 Task: Create a due date automation trigger when advanced on, 2 days after a card is due add fields with custom field "Resume" set to a number lower or equal to 1 and lower or equal to 10 at 11:00 AM.
Action: Mouse moved to (983, 295)
Screenshot: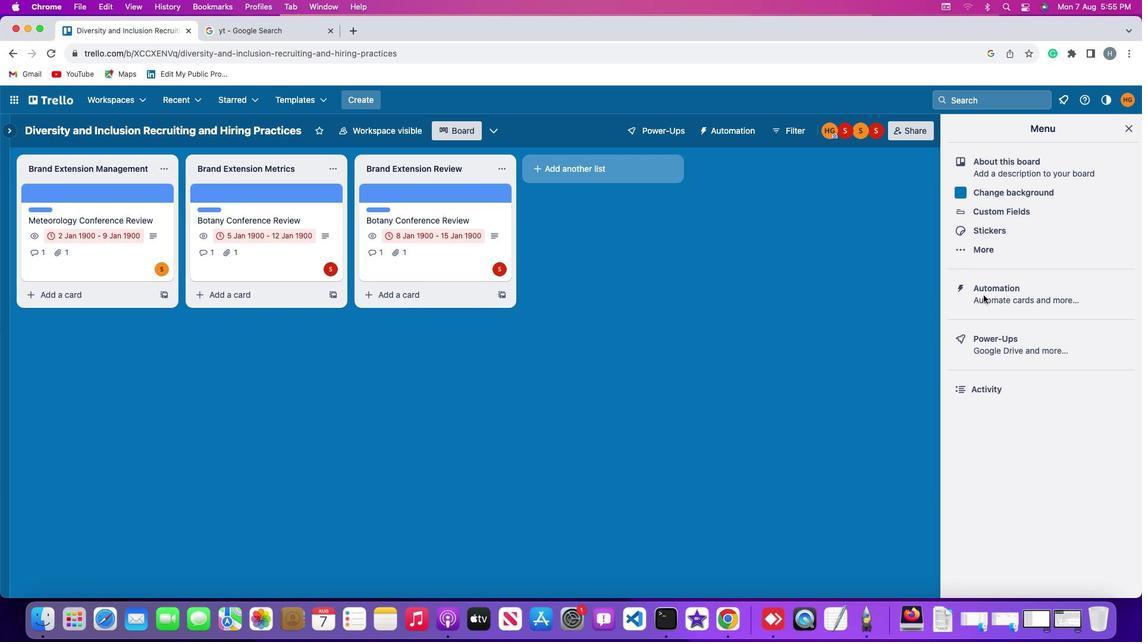 
Action: Mouse pressed left at (983, 295)
Screenshot: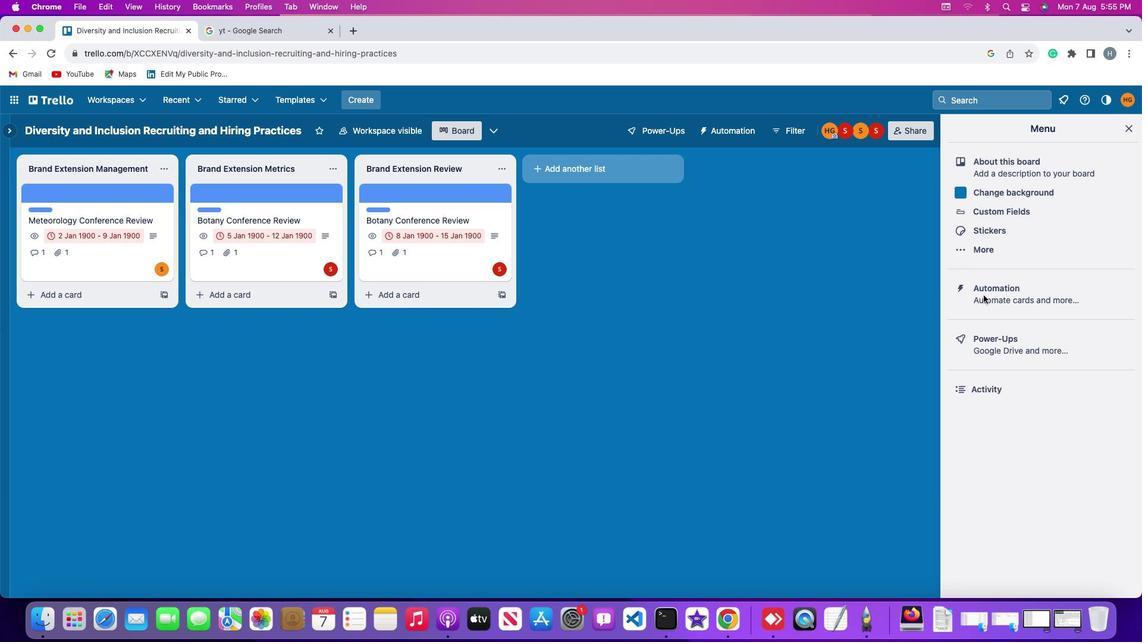 
Action: Mouse pressed left at (983, 295)
Screenshot: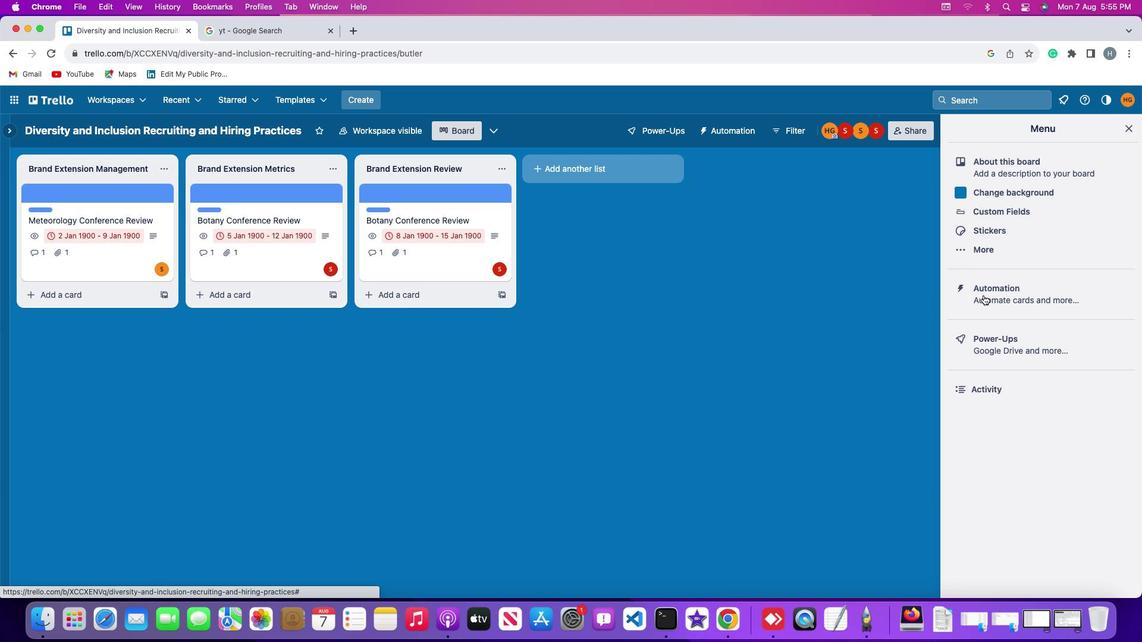 
Action: Mouse moved to (84, 282)
Screenshot: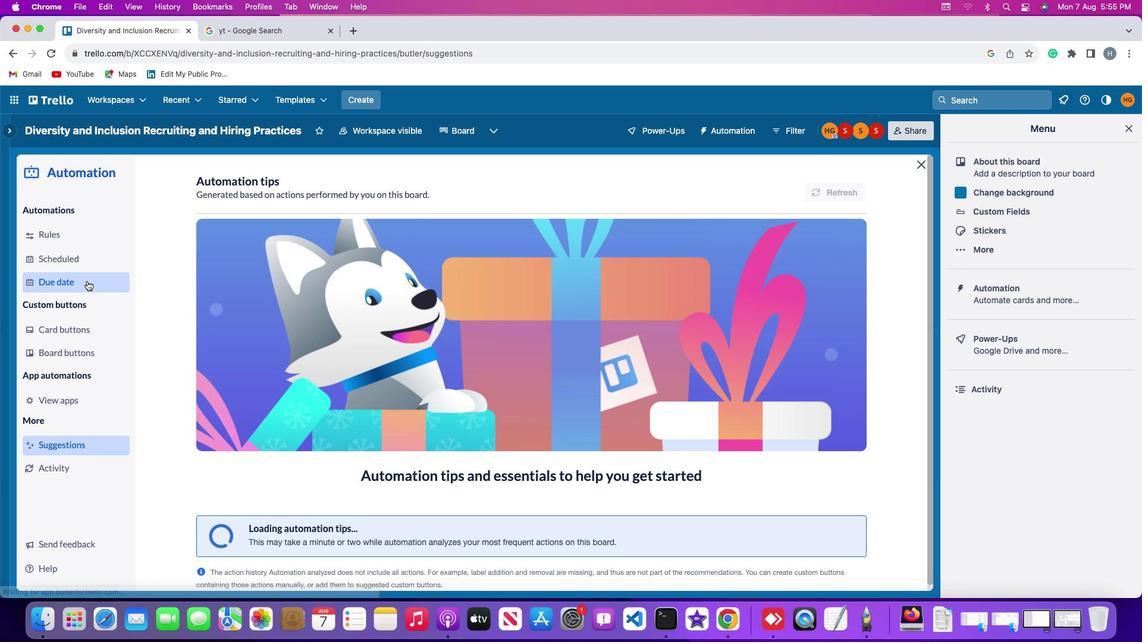 
Action: Mouse pressed left at (84, 282)
Screenshot: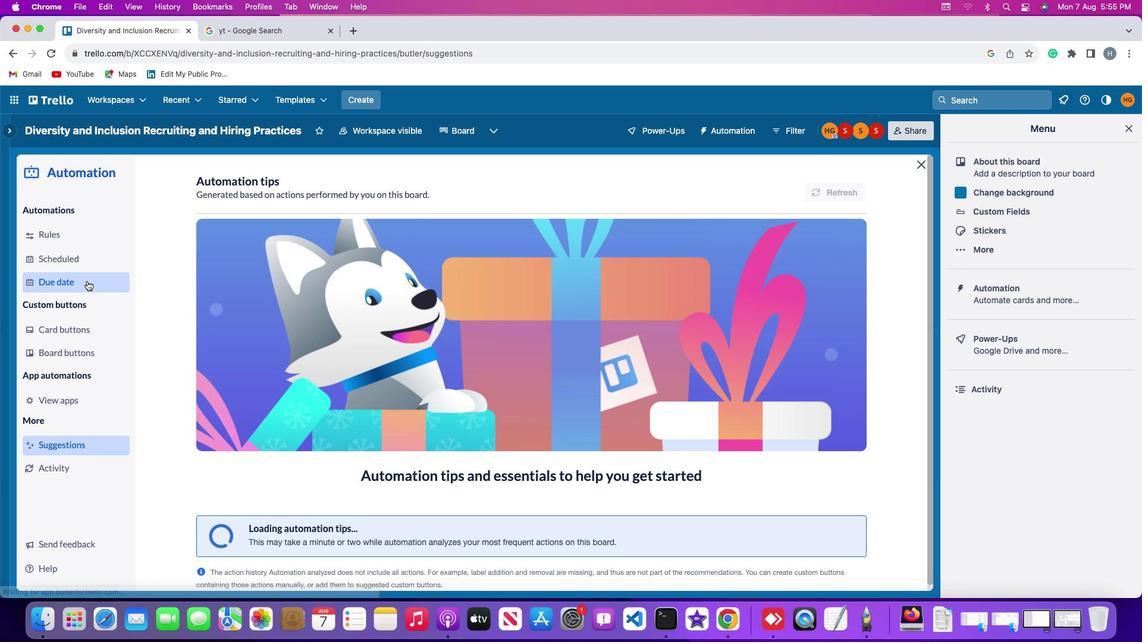 
Action: Mouse moved to (781, 181)
Screenshot: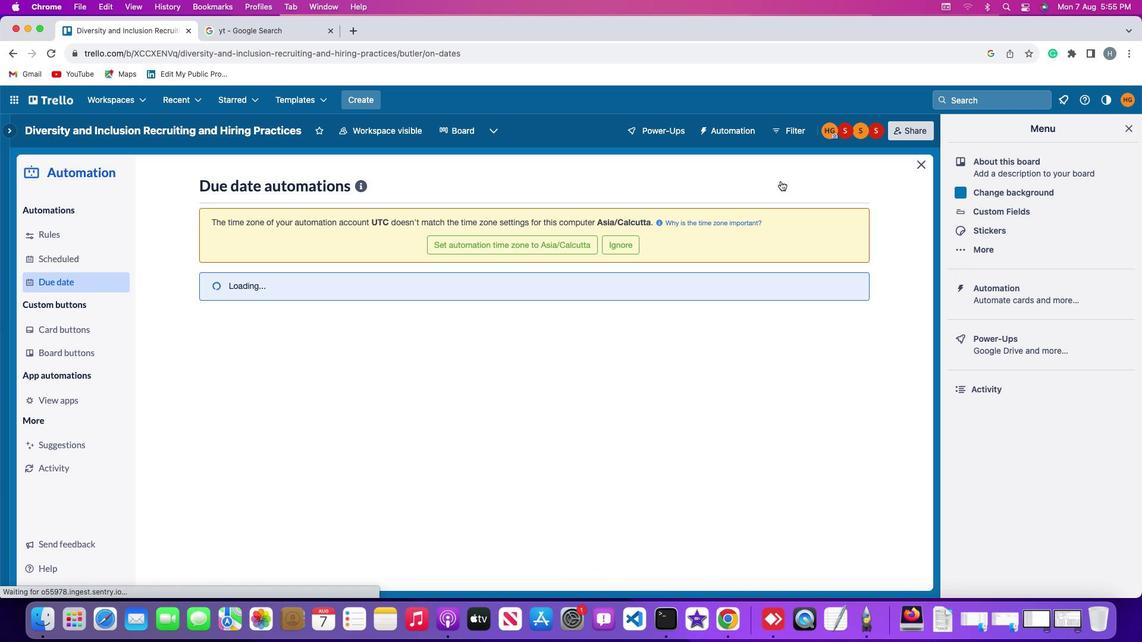 
Action: Mouse pressed left at (781, 181)
Screenshot: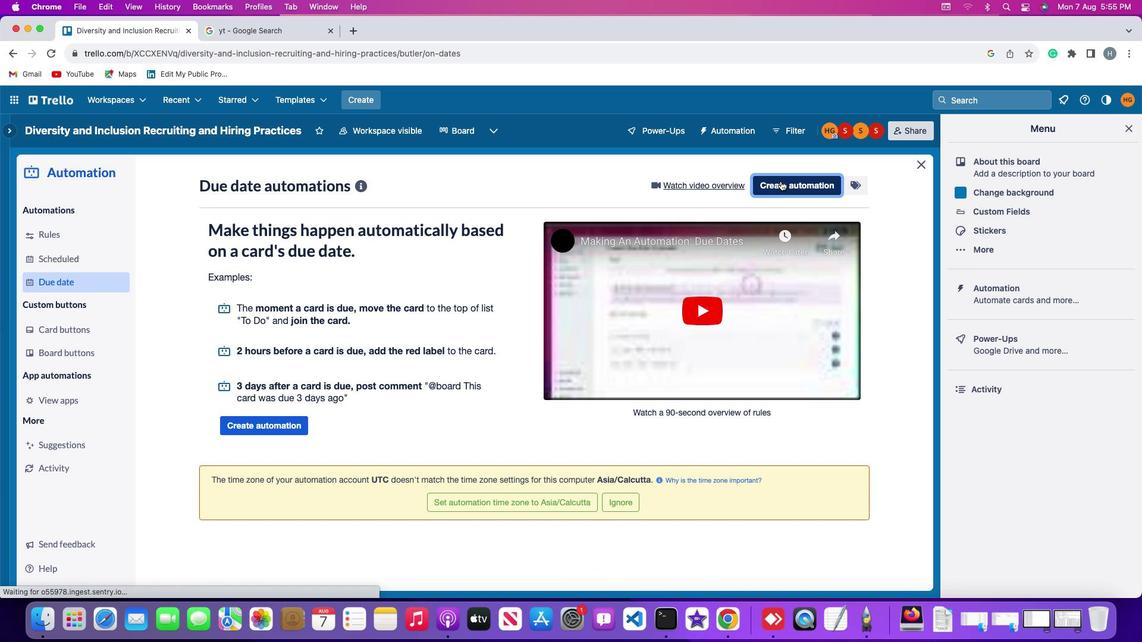
Action: Mouse moved to (448, 293)
Screenshot: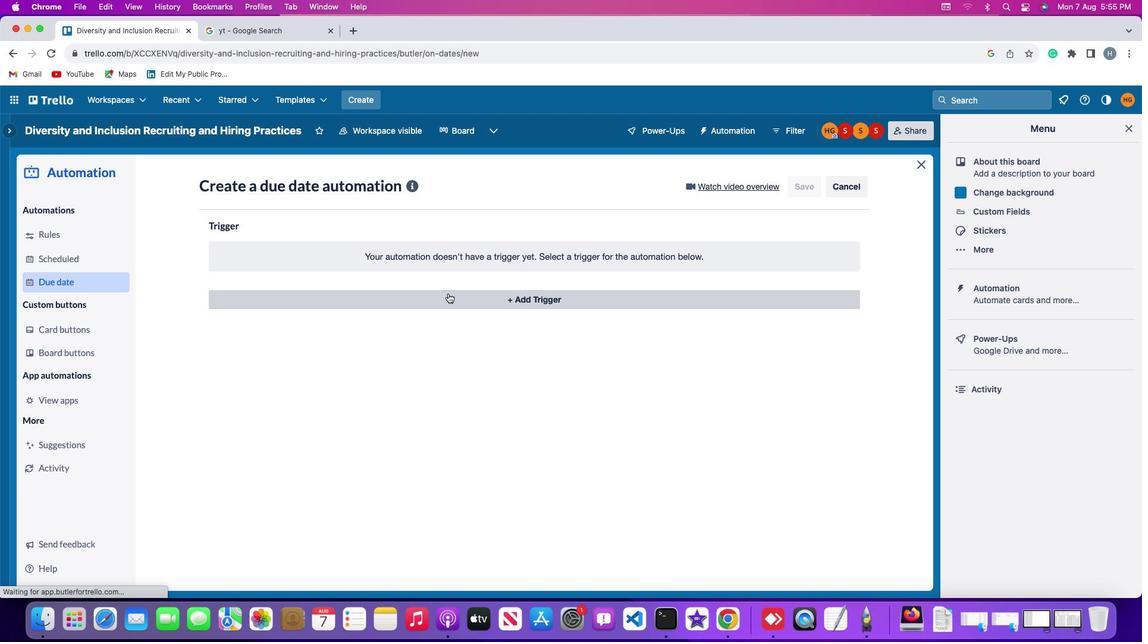 
Action: Mouse pressed left at (448, 293)
Screenshot: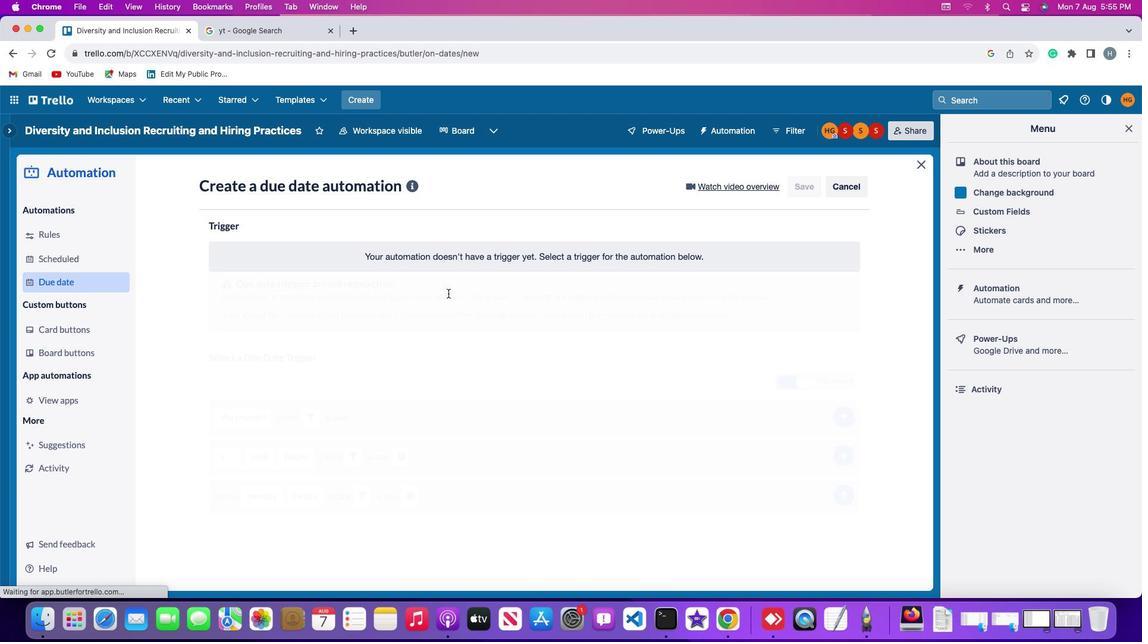 
Action: Mouse moved to (231, 484)
Screenshot: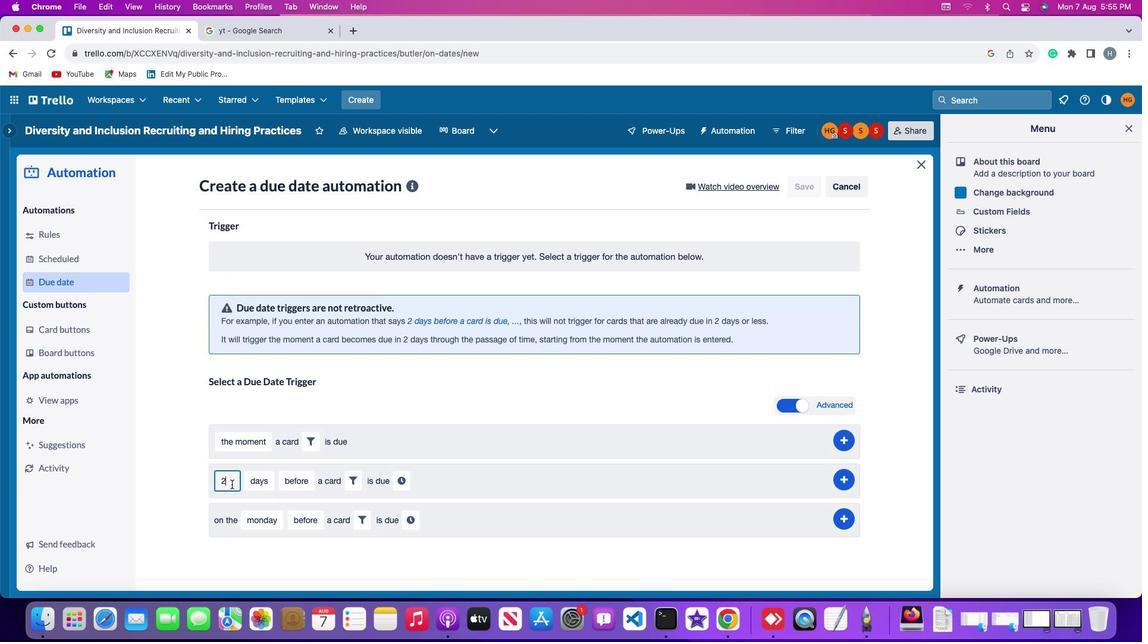
Action: Mouse pressed left at (231, 484)
Screenshot: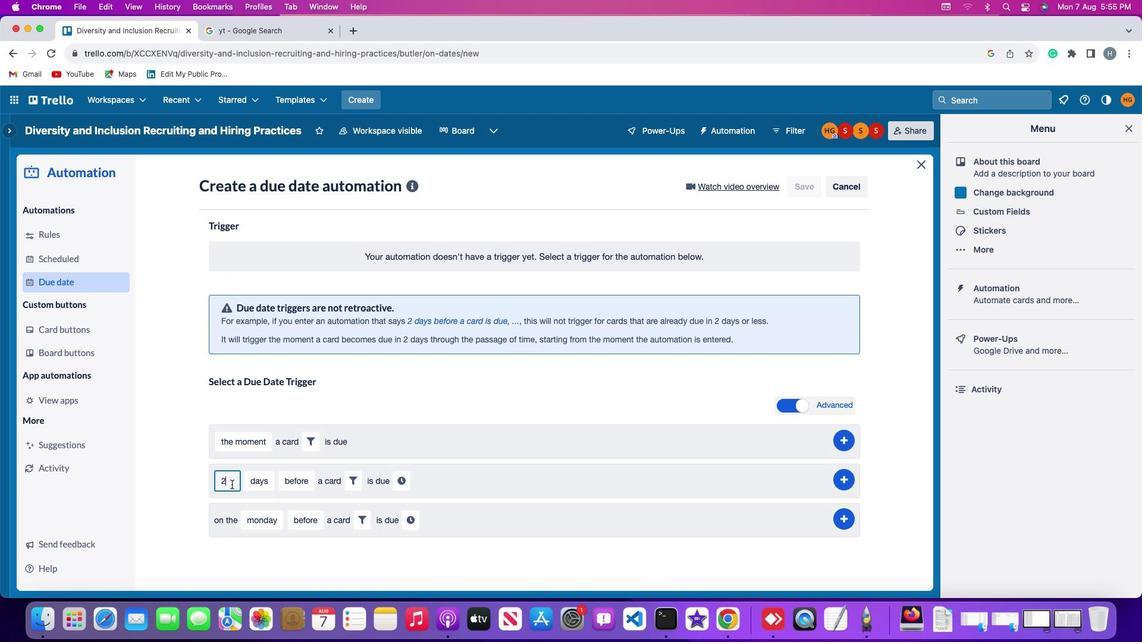 
Action: Key pressed Key.backspace
Screenshot: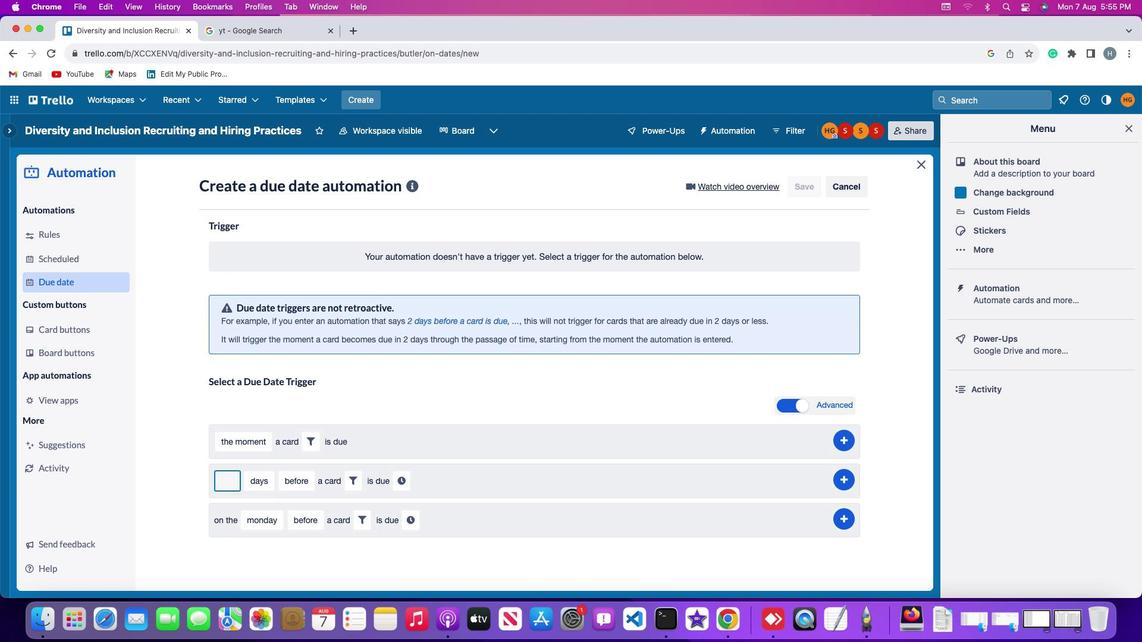 
Action: Mouse moved to (226, 479)
Screenshot: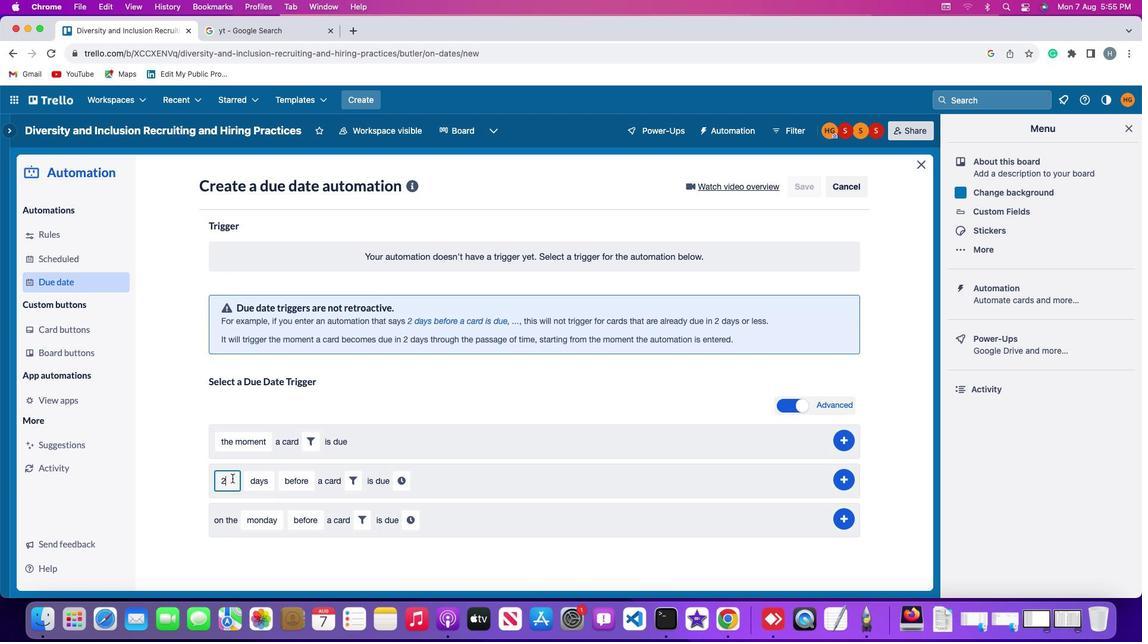 
Action: Key pressed '2'
Screenshot: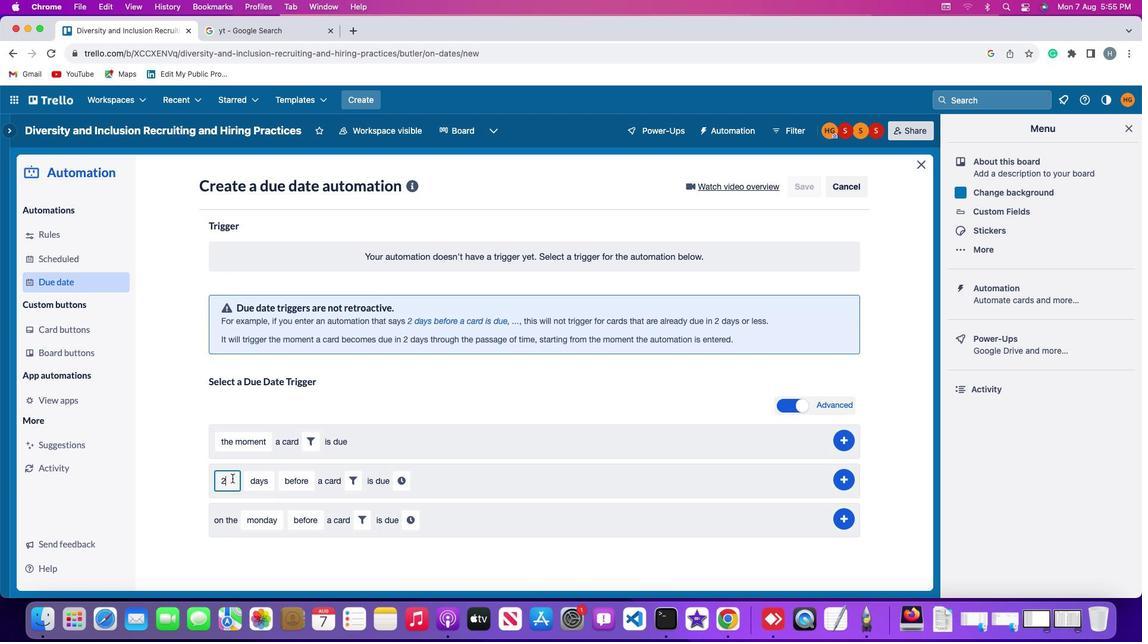 
Action: Mouse moved to (250, 478)
Screenshot: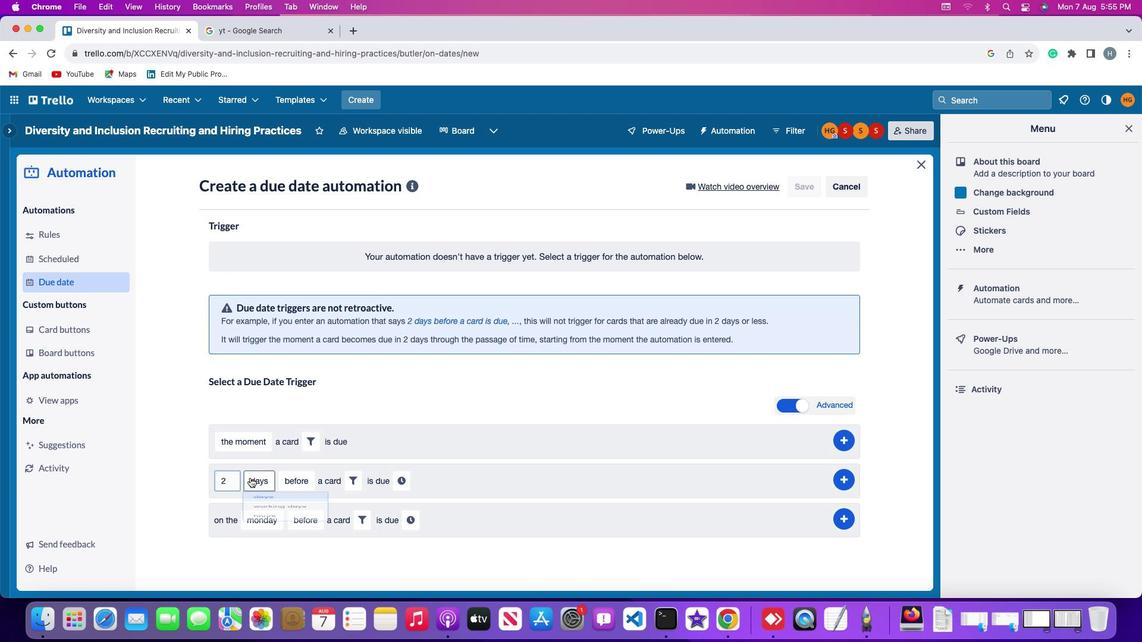 
Action: Mouse pressed left at (250, 478)
Screenshot: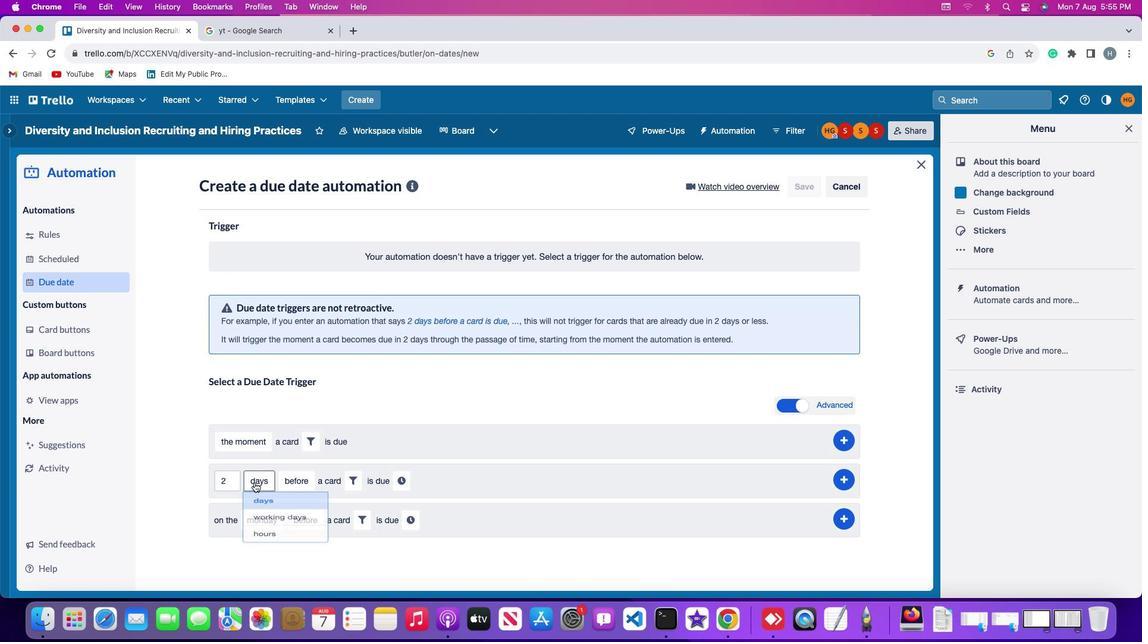 
Action: Mouse moved to (265, 499)
Screenshot: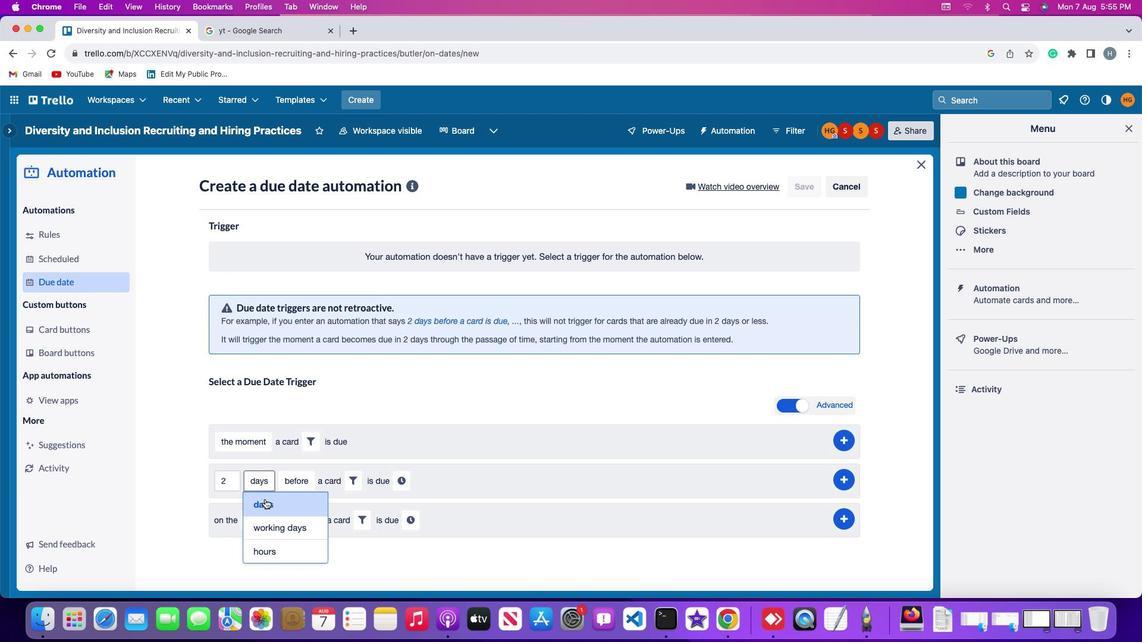 
Action: Mouse pressed left at (265, 499)
Screenshot: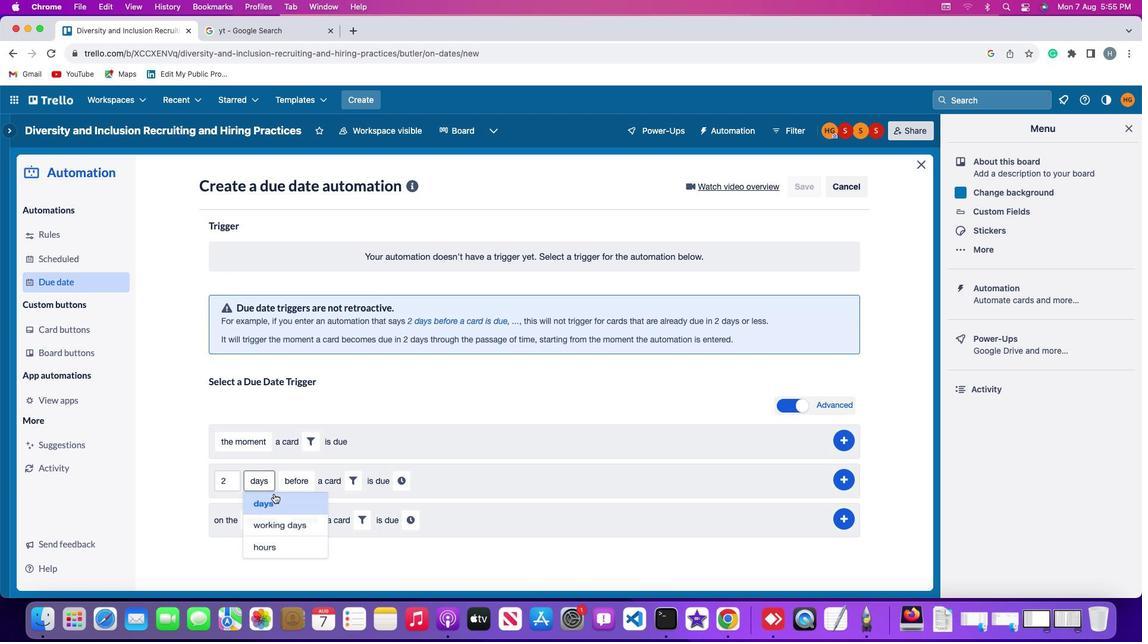 
Action: Mouse moved to (300, 479)
Screenshot: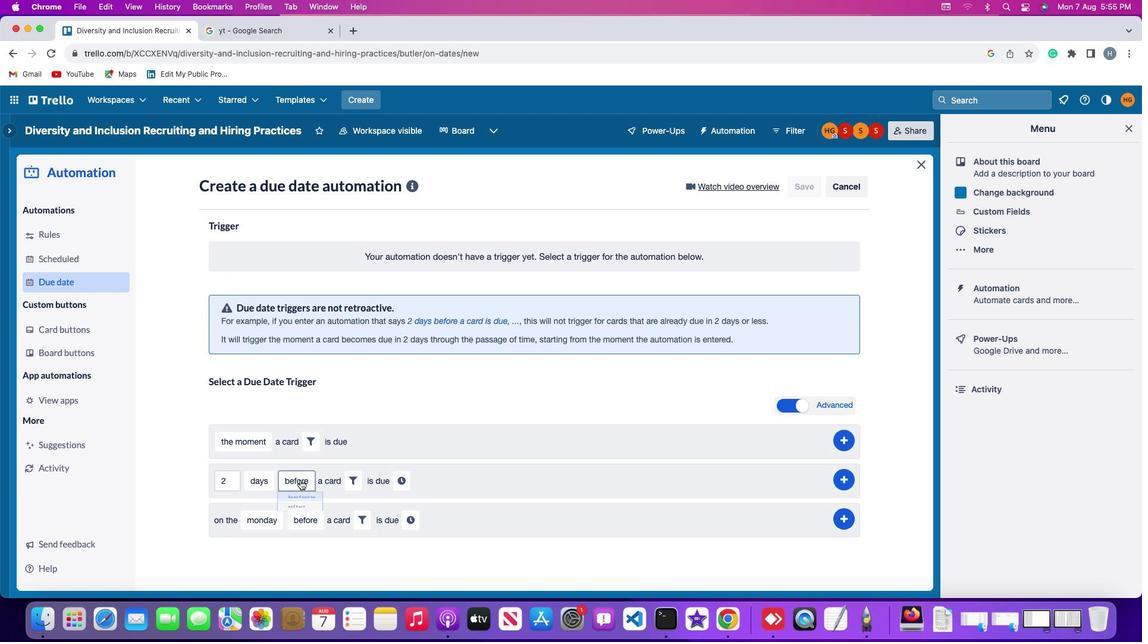 
Action: Mouse pressed left at (300, 479)
Screenshot: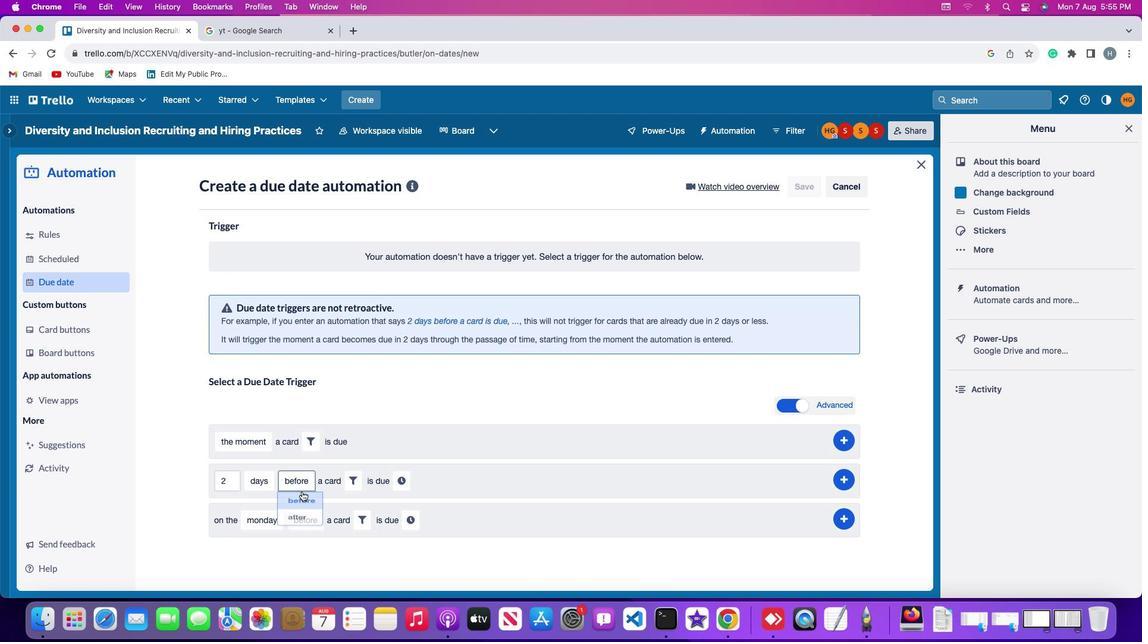 
Action: Mouse moved to (302, 527)
Screenshot: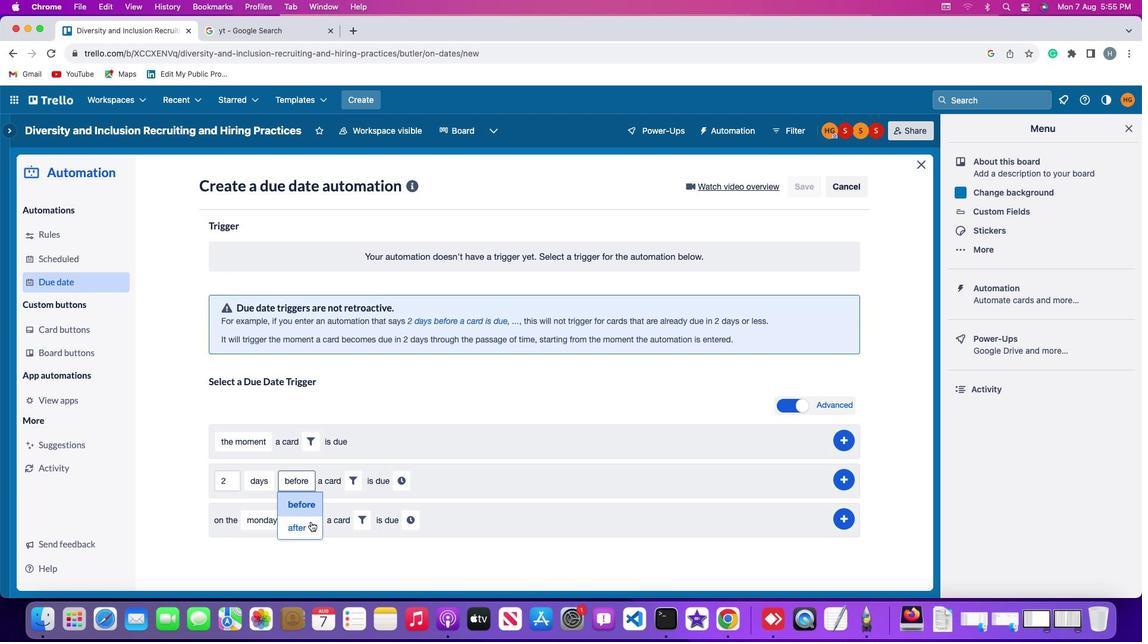 
Action: Mouse pressed left at (302, 527)
Screenshot: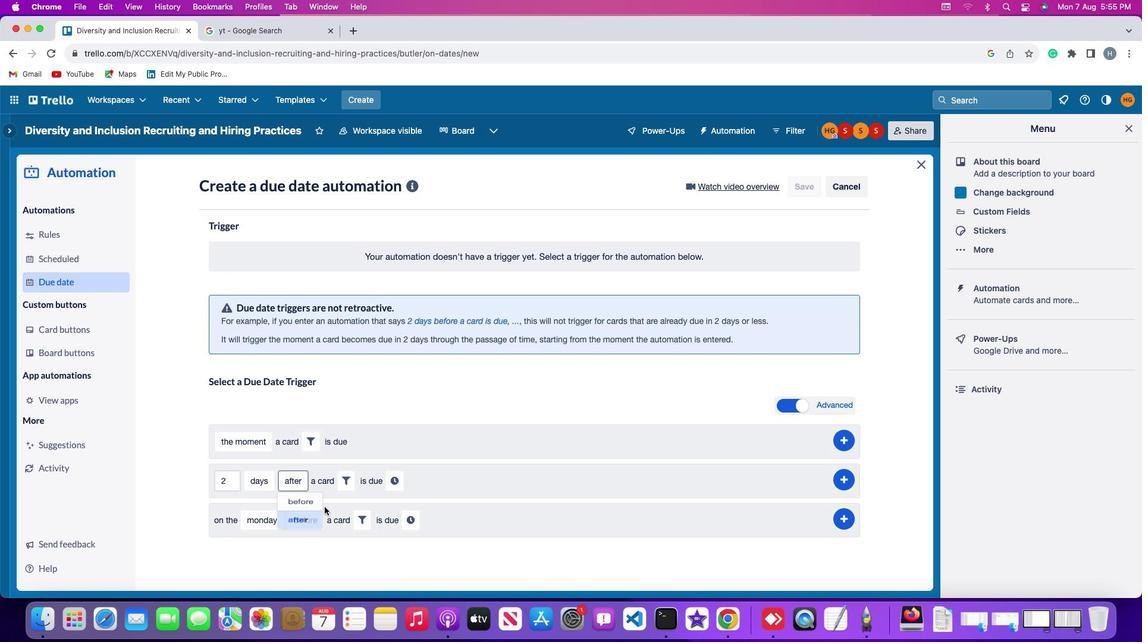 
Action: Mouse moved to (344, 482)
Screenshot: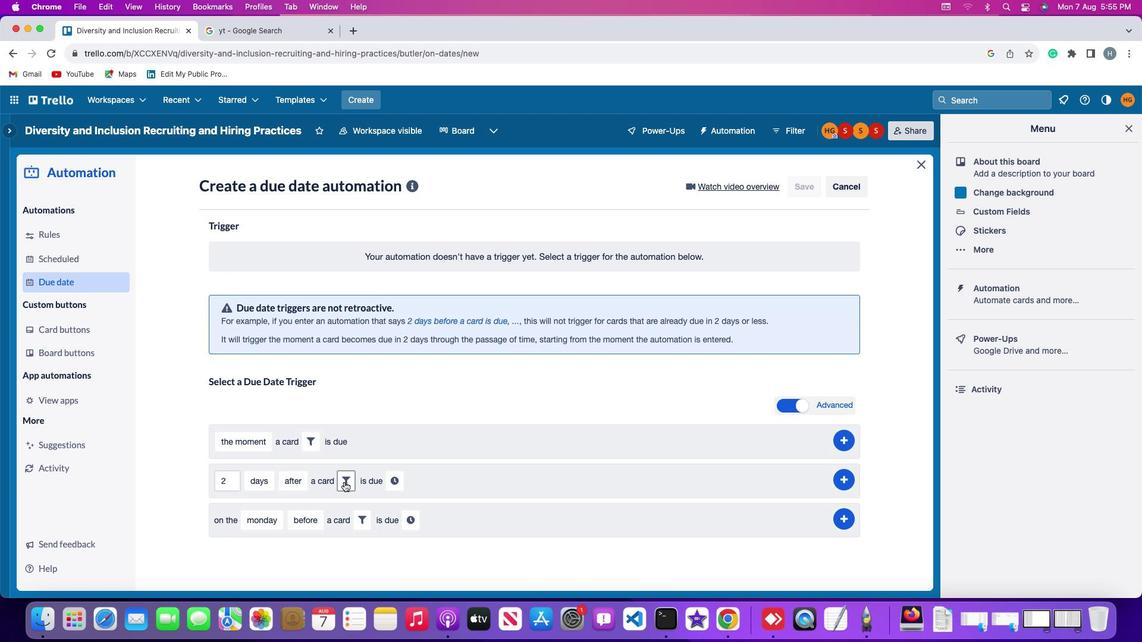 
Action: Mouse pressed left at (344, 482)
Screenshot: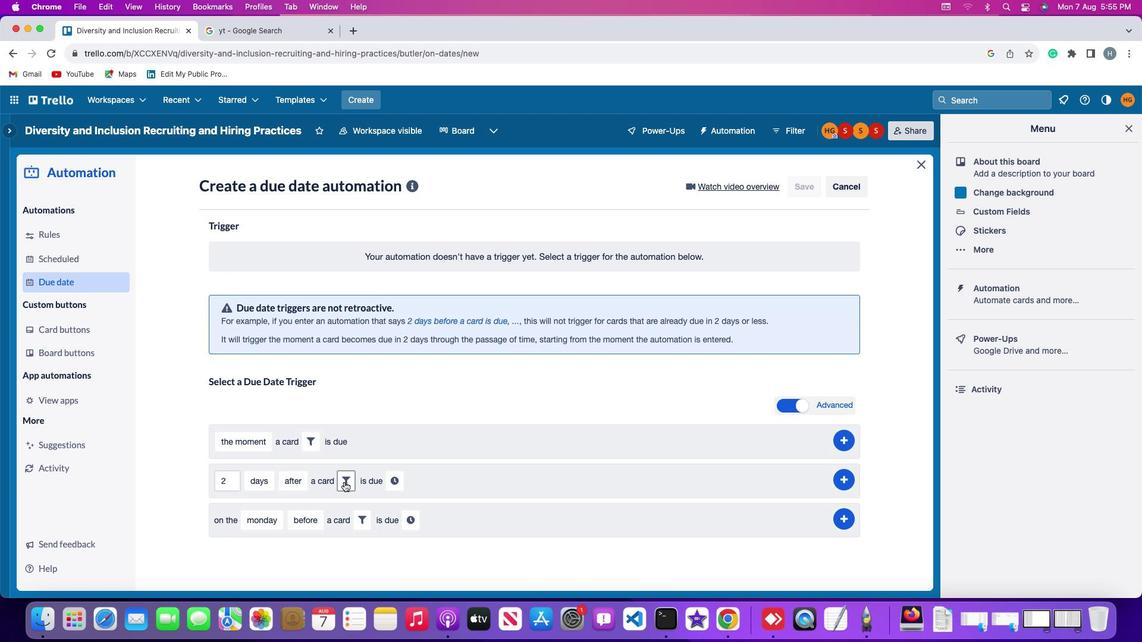 
Action: Mouse moved to (551, 517)
Screenshot: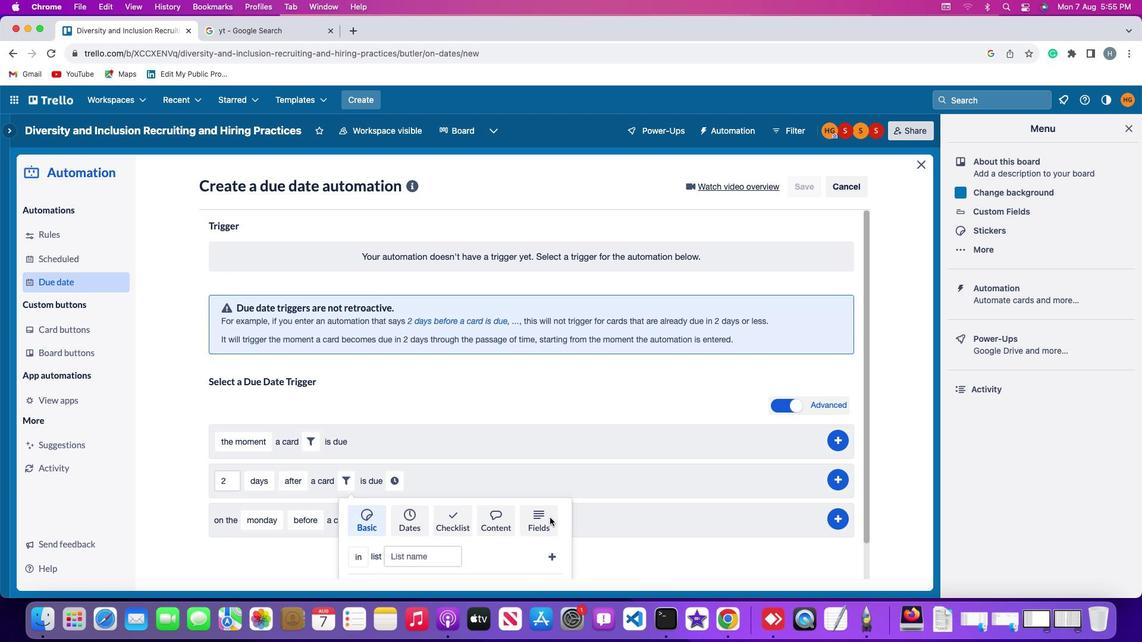 
Action: Mouse pressed left at (551, 517)
Screenshot: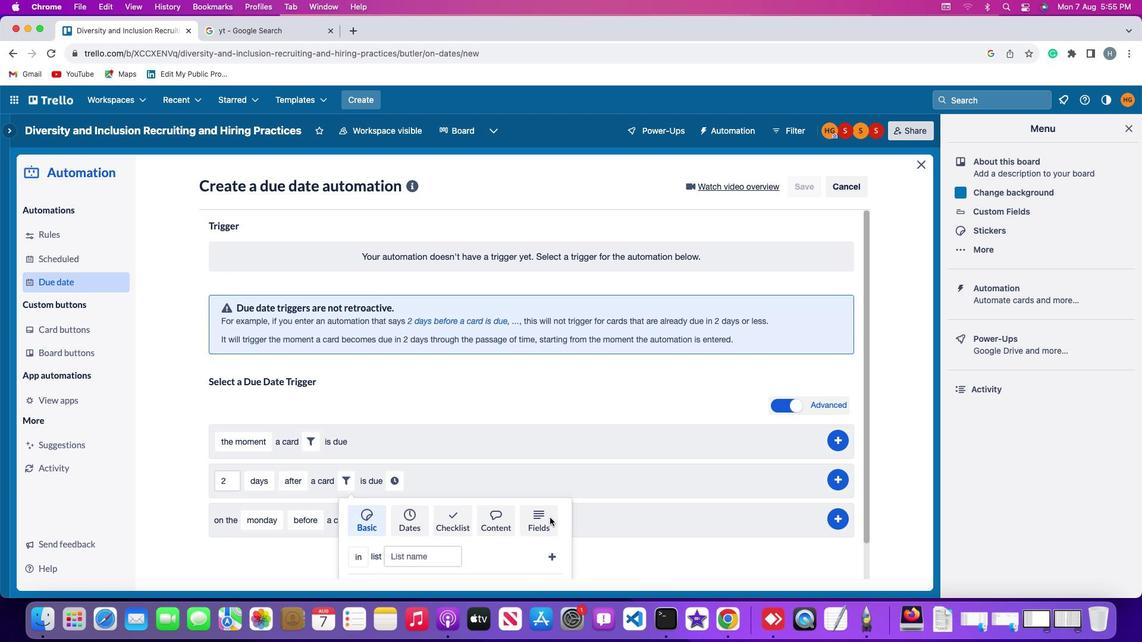 
Action: Mouse moved to (491, 517)
Screenshot: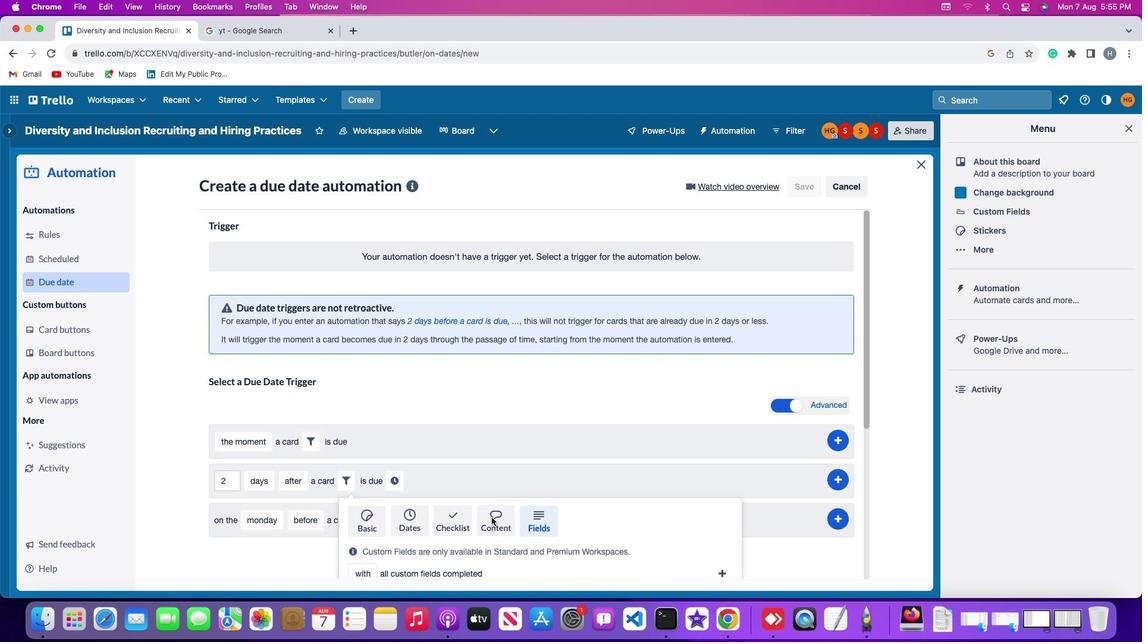 
Action: Mouse scrolled (491, 517) with delta (0, 0)
Screenshot: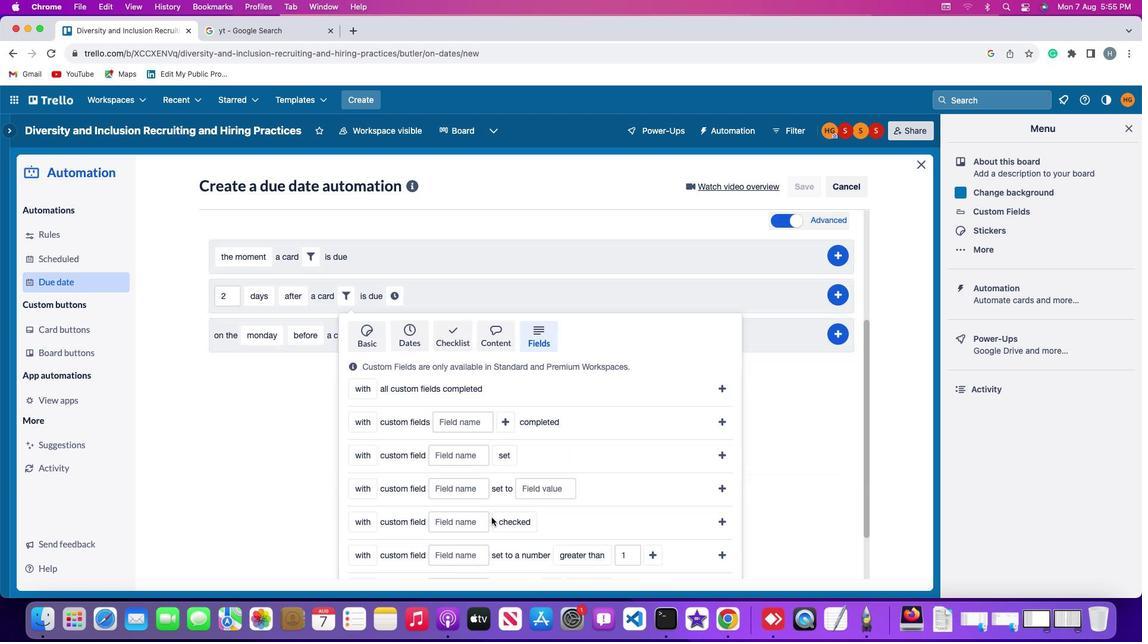 
Action: Mouse scrolled (491, 517) with delta (0, 0)
Screenshot: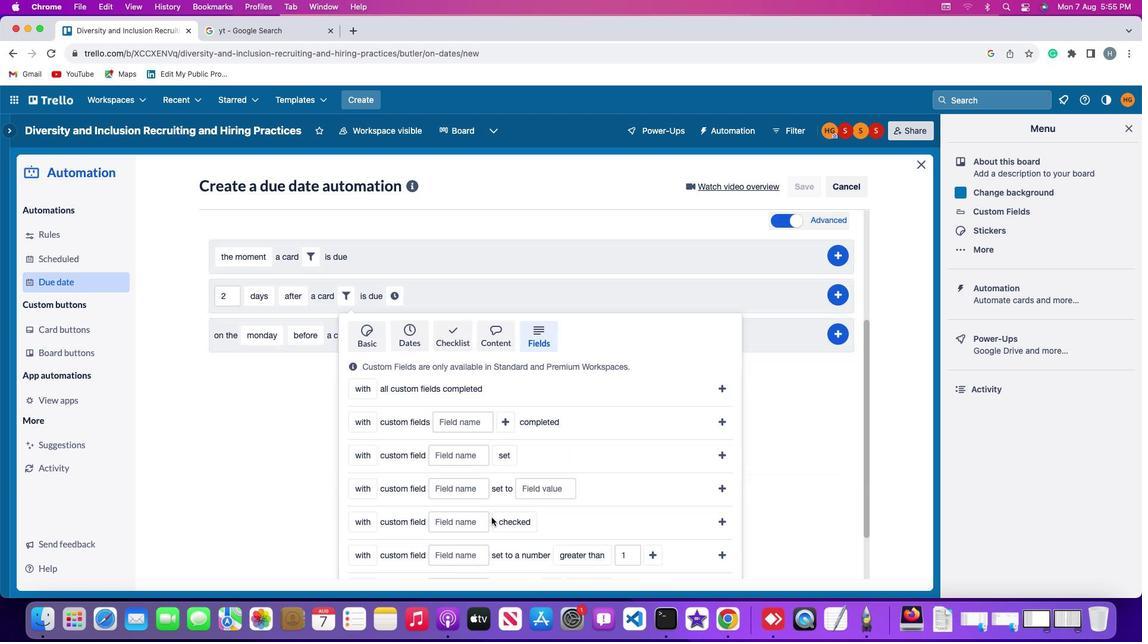 
Action: Mouse scrolled (491, 517) with delta (0, -2)
Screenshot: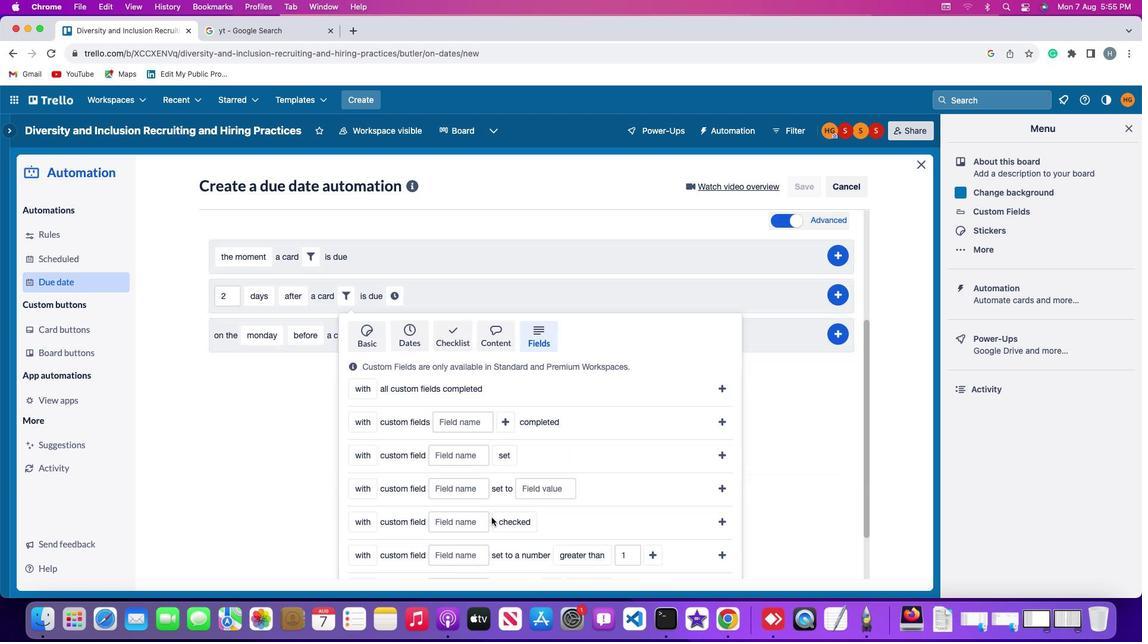 
Action: Mouse scrolled (491, 517) with delta (0, -2)
Screenshot: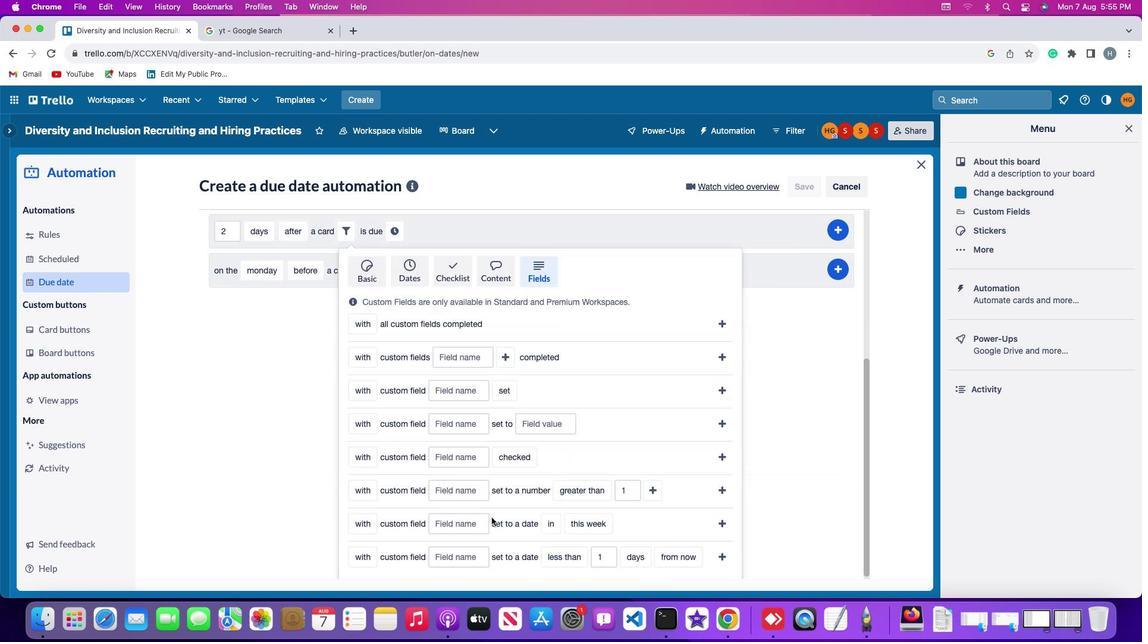 
Action: Mouse scrolled (491, 517) with delta (0, -3)
Screenshot: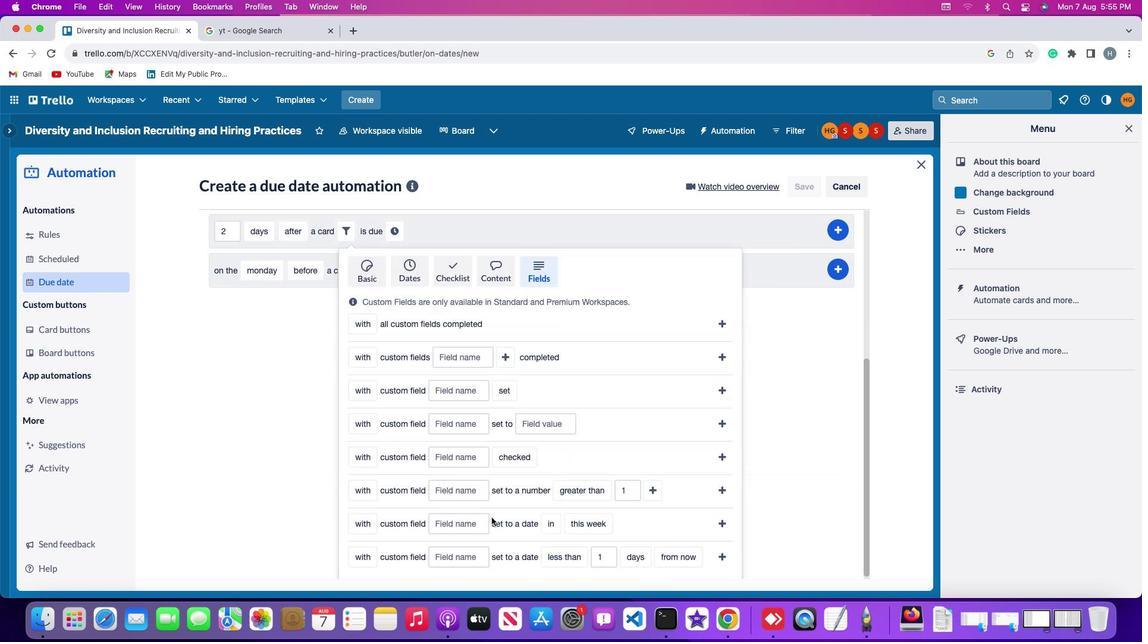 
Action: Mouse scrolled (491, 517) with delta (0, -4)
Screenshot: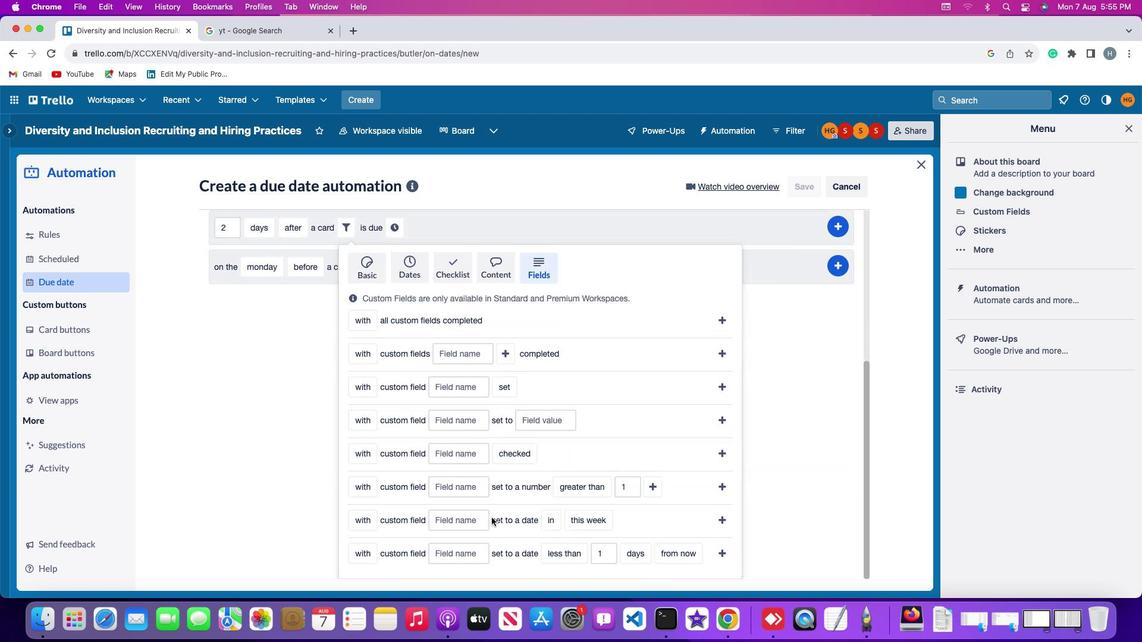
Action: Mouse scrolled (491, 517) with delta (0, -4)
Screenshot: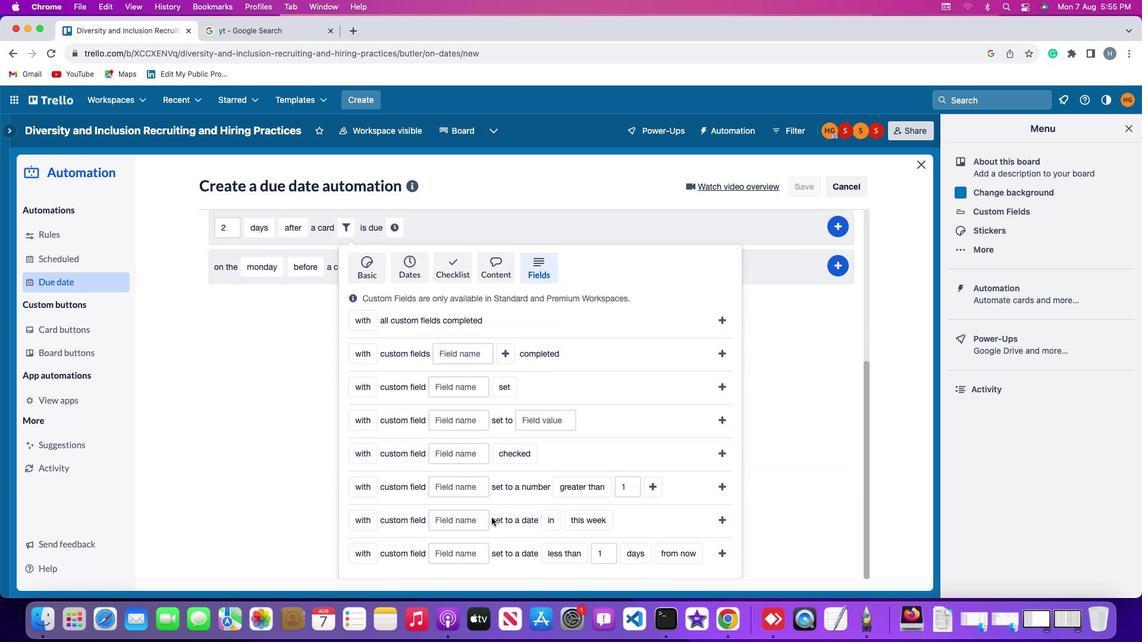 
Action: Mouse moved to (369, 485)
Screenshot: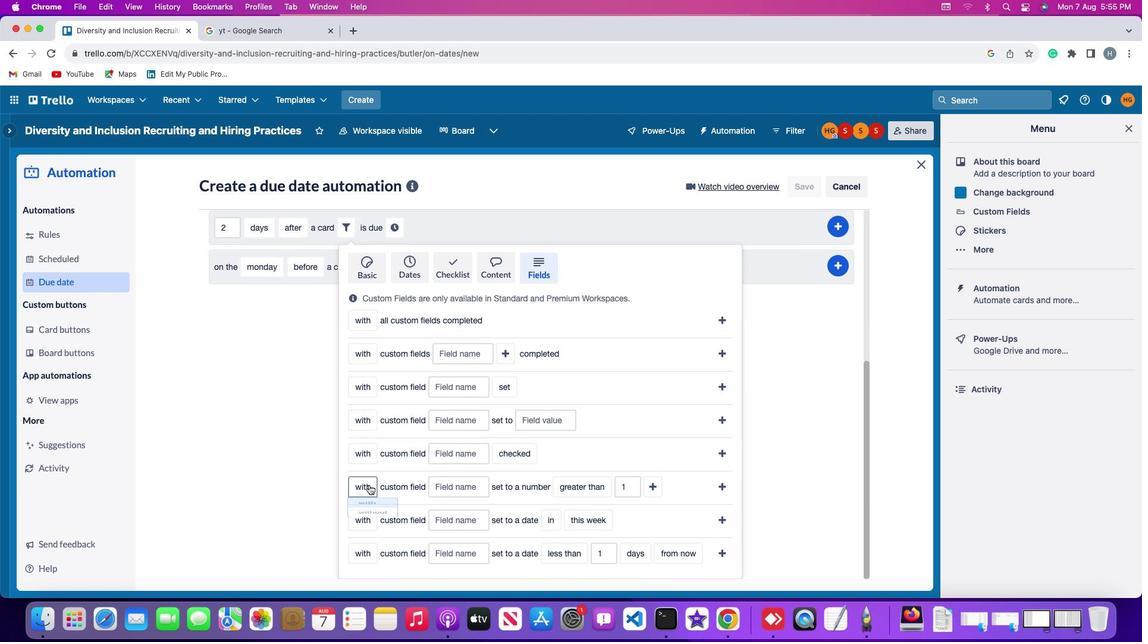 
Action: Mouse pressed left at (369, 485)
Screenshot: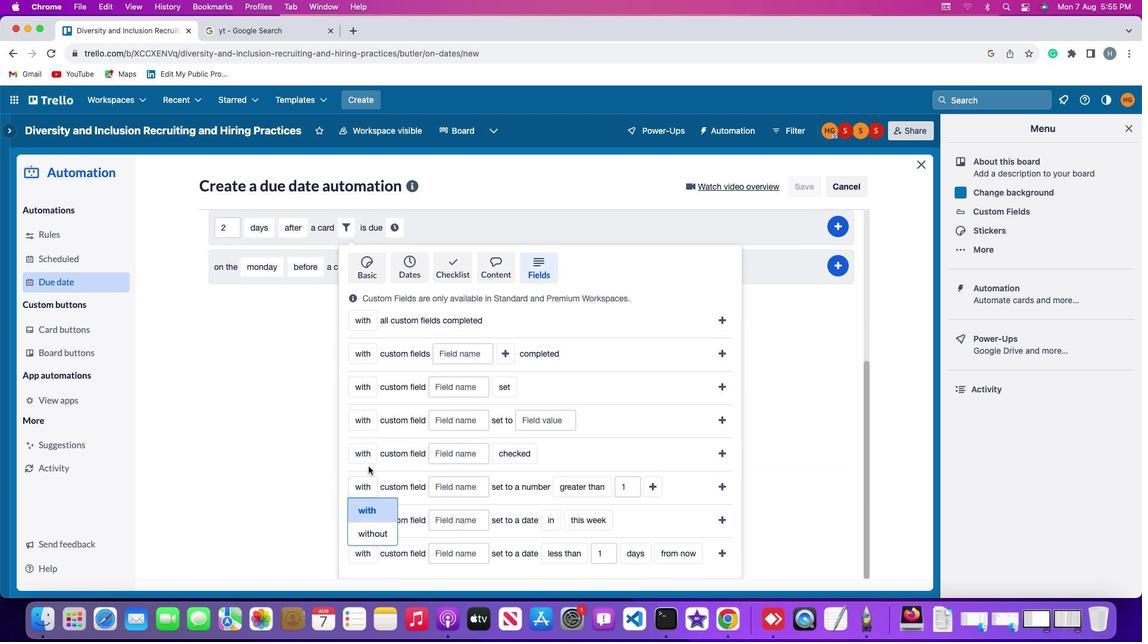 
Action: Mouse moved to (385, 505)
Screenshot: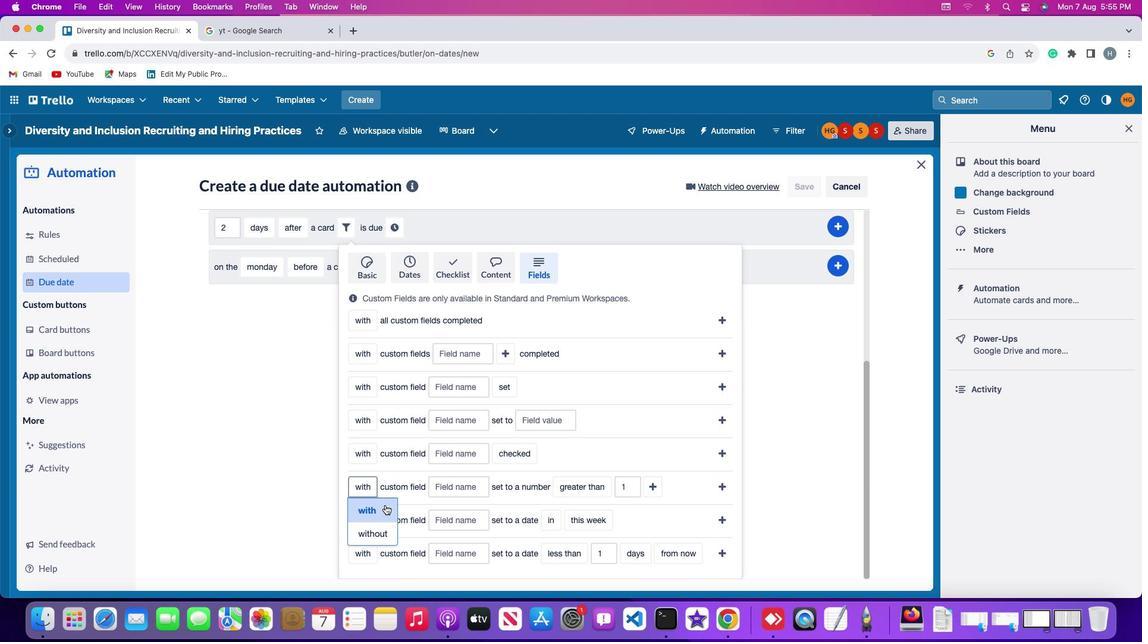 
Action: Mouse pressed left at (385, 505)
Screenshot: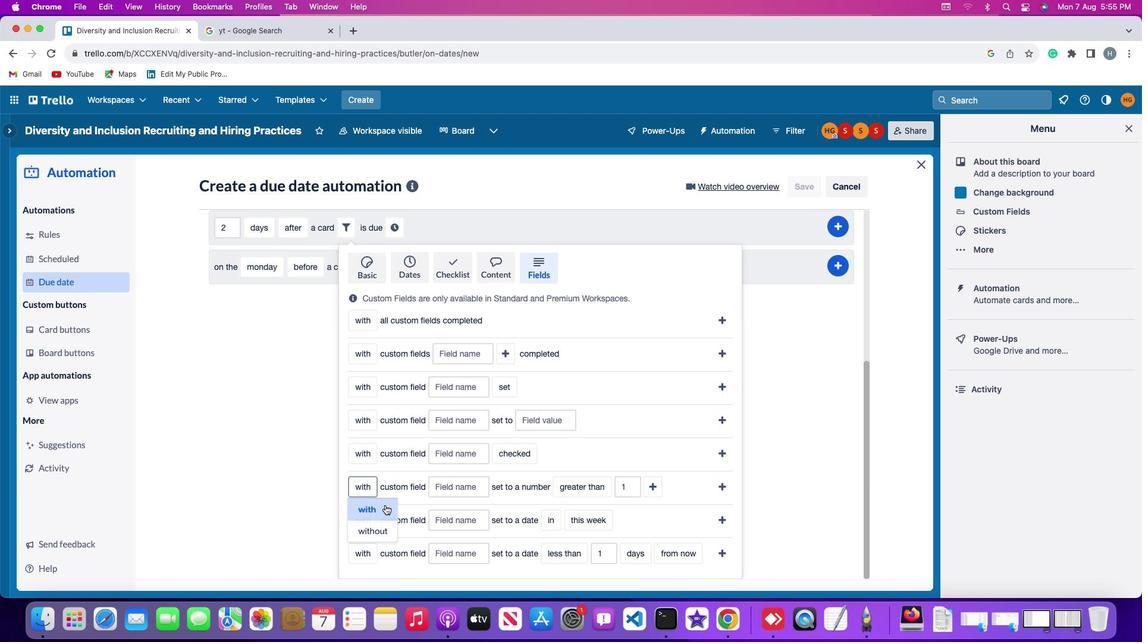 
Action: Mouse moved to (460, 490)
Screenshot: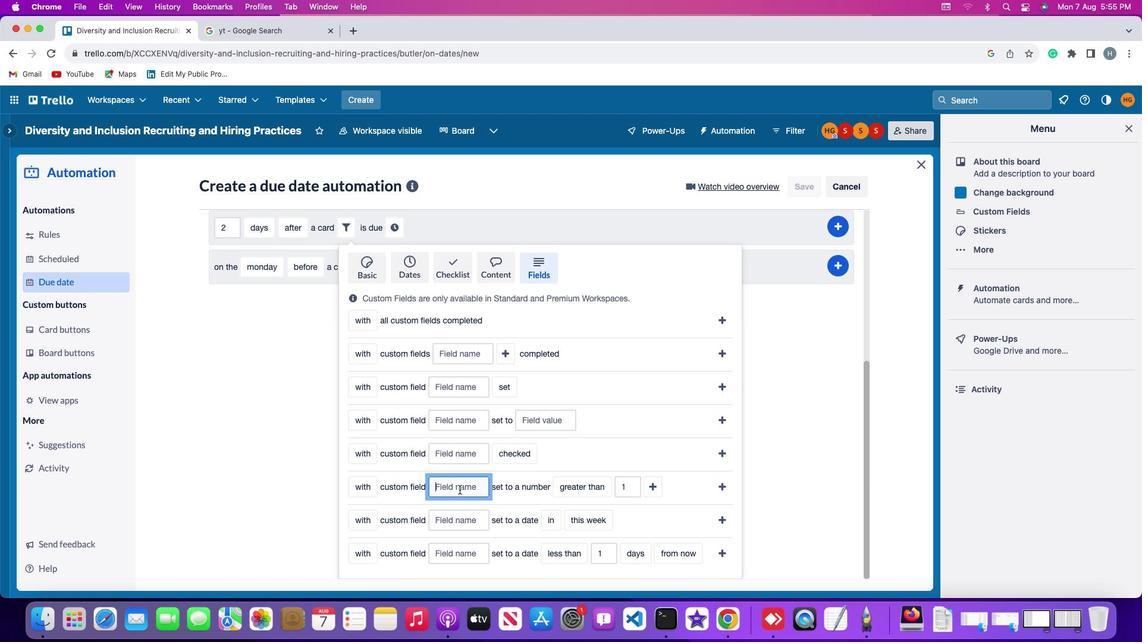 
Action: Mouse pressed left at (460, 490)
Screenshot: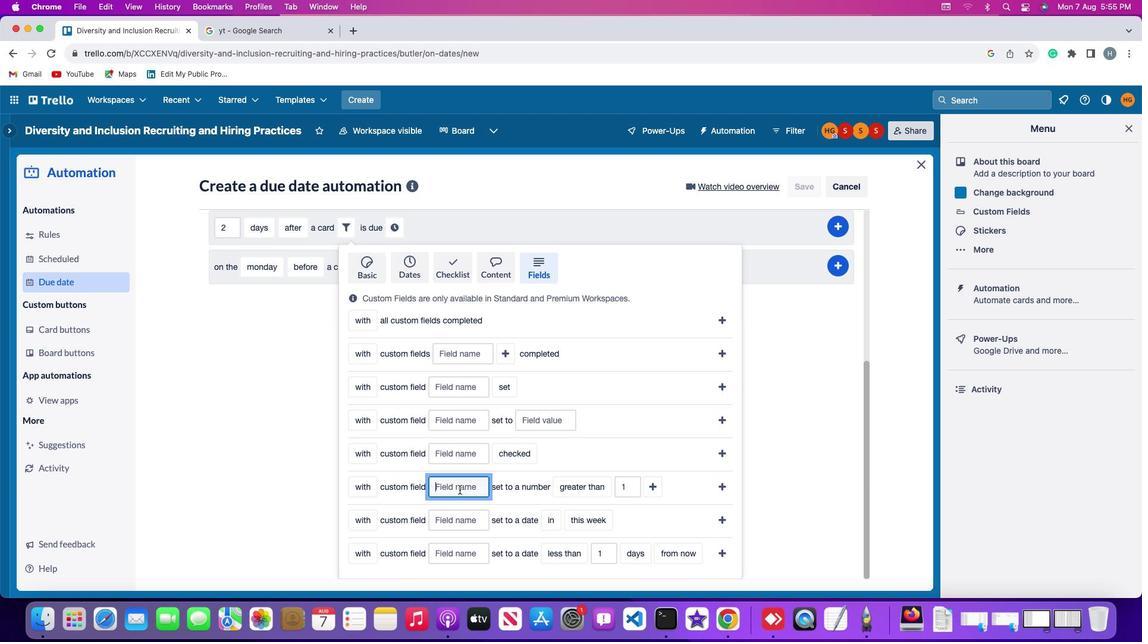 
Action: Key pressed Key.shift'R''e''s''u''m''e'
Screenshot: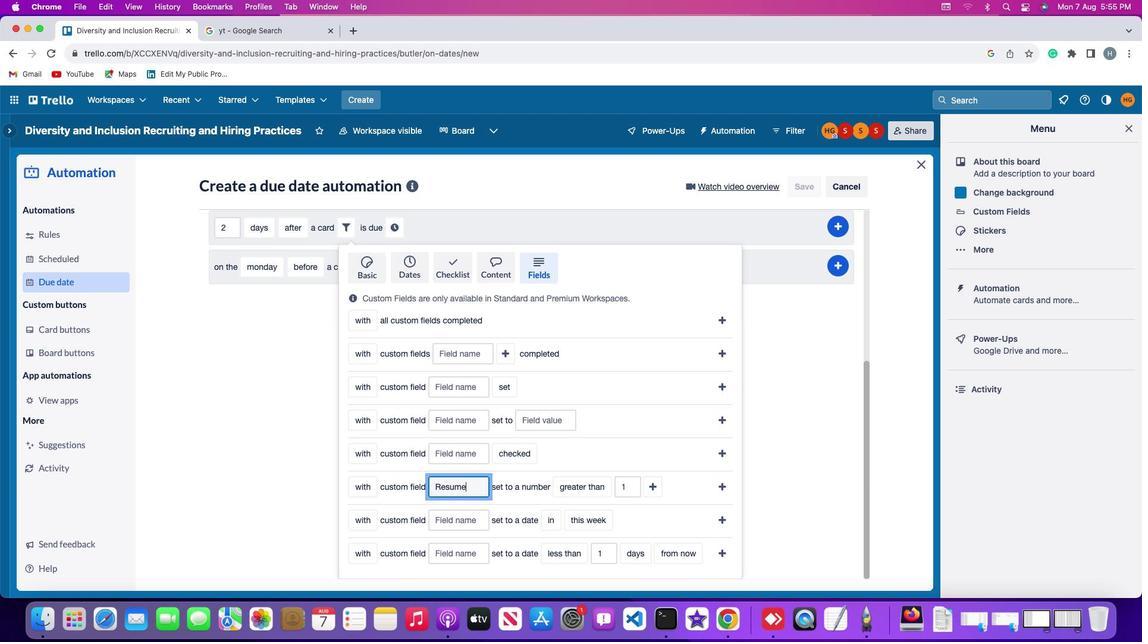 
Action: Mouse moved to (570, 491)
Screenshot: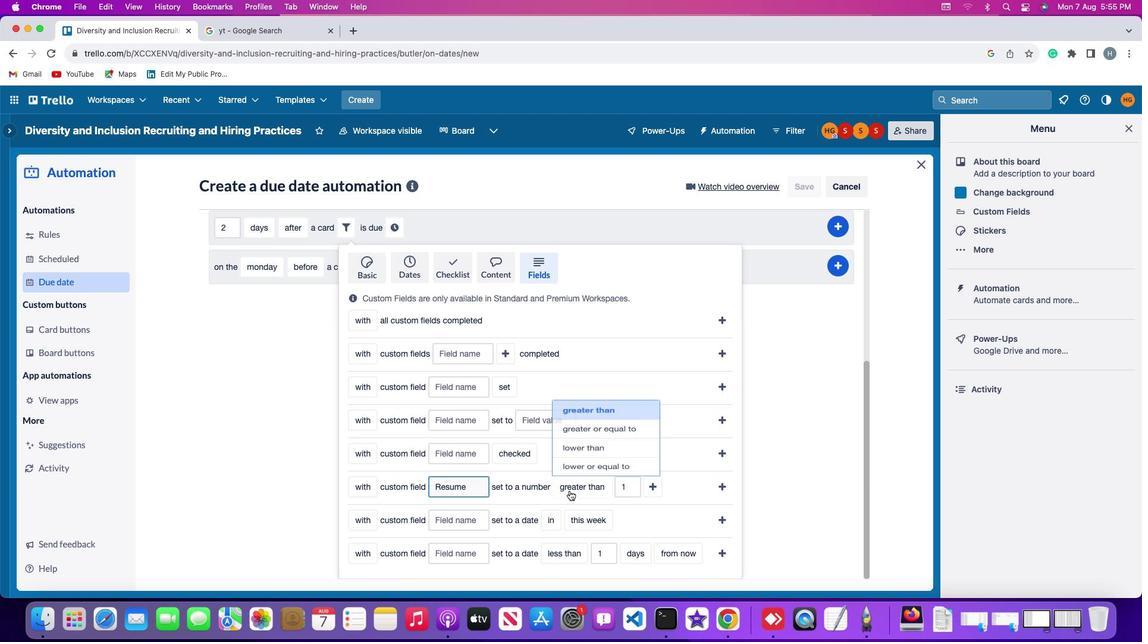 
Action: Mouse pressed left at (570, 491)
Screenshot: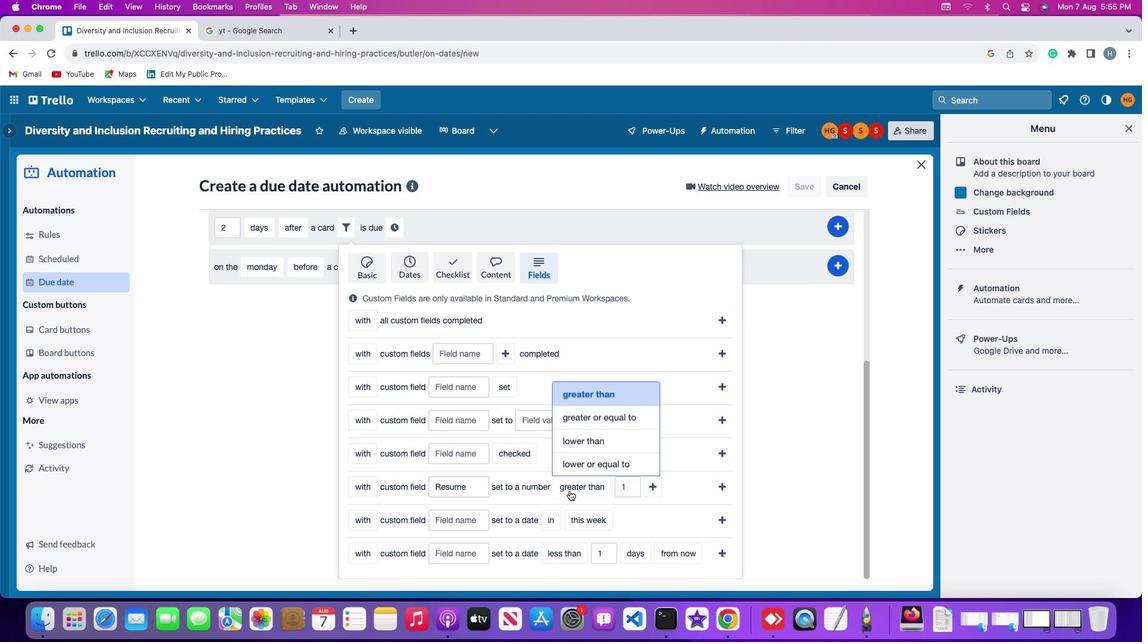 
Action: Mouse moved to (586, 466)
Screenshot: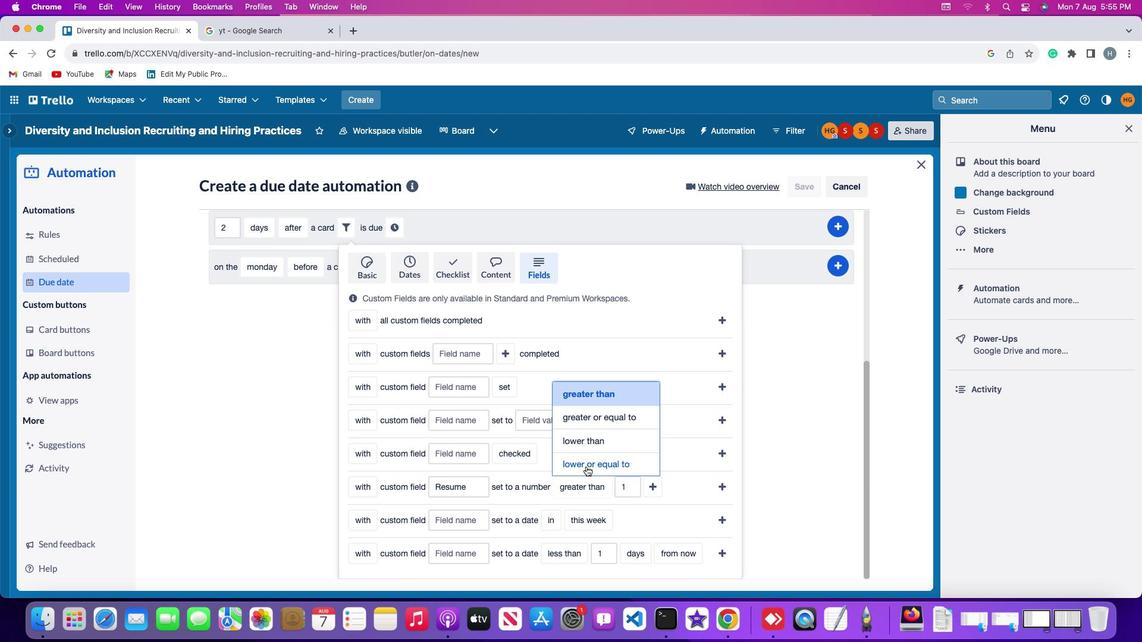 
Action: Mouse pressed left at (586, 466)
Screenshot: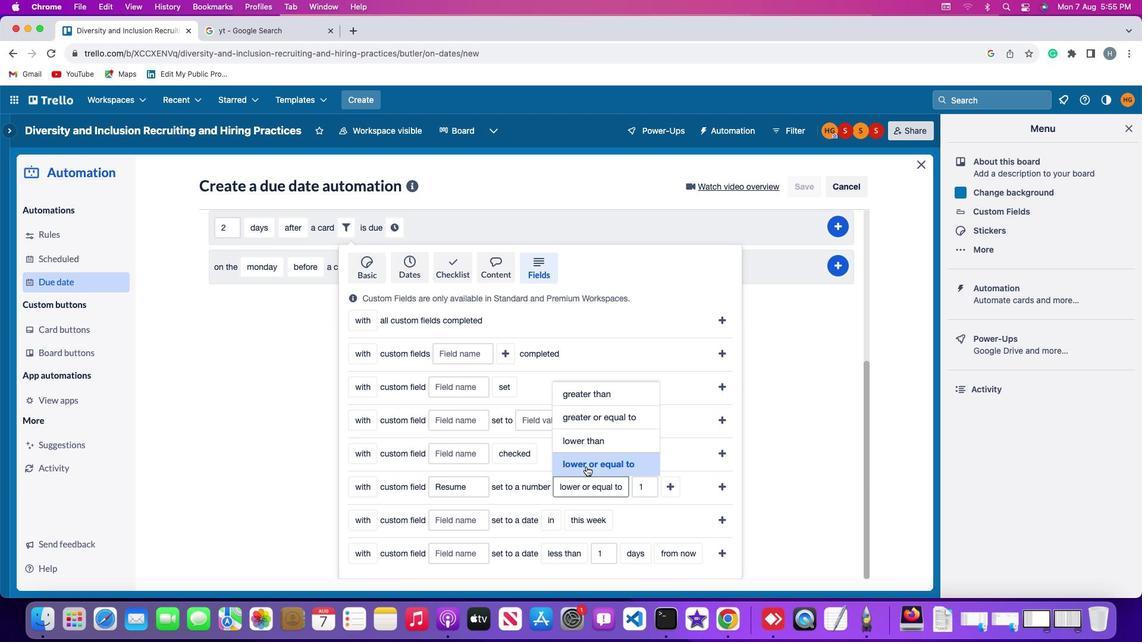 
Action: Mouse moved to (653, 486)
Screenshot: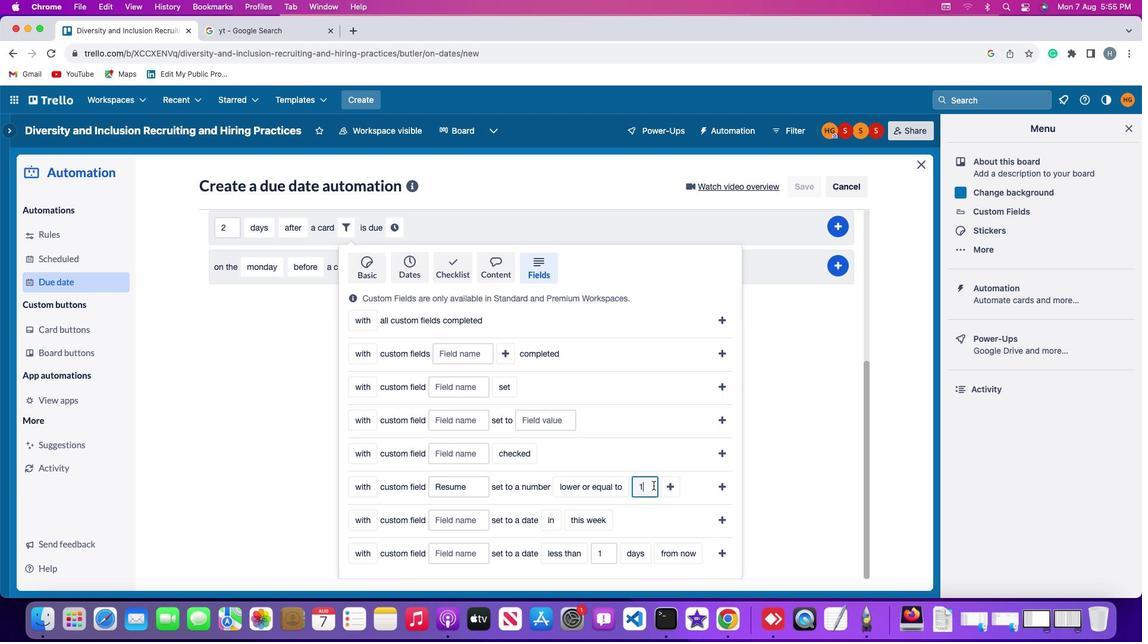 
Action: Mouse pressed left at (653, 486)
Screenshot: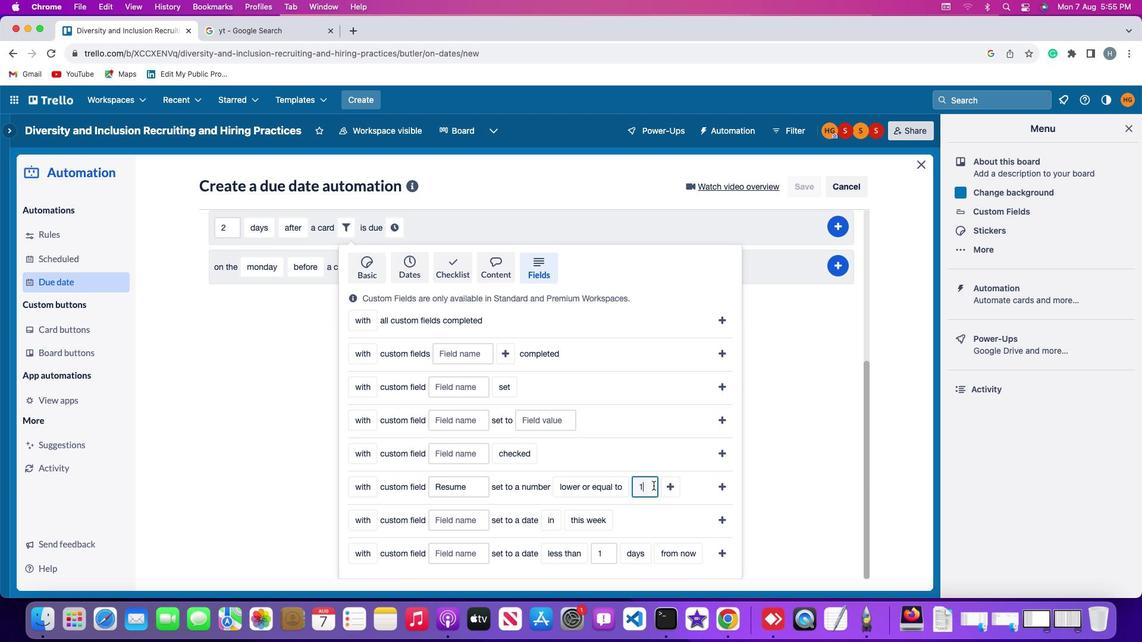 
Action: Key pressed Key.backspace'1'
Screenshot: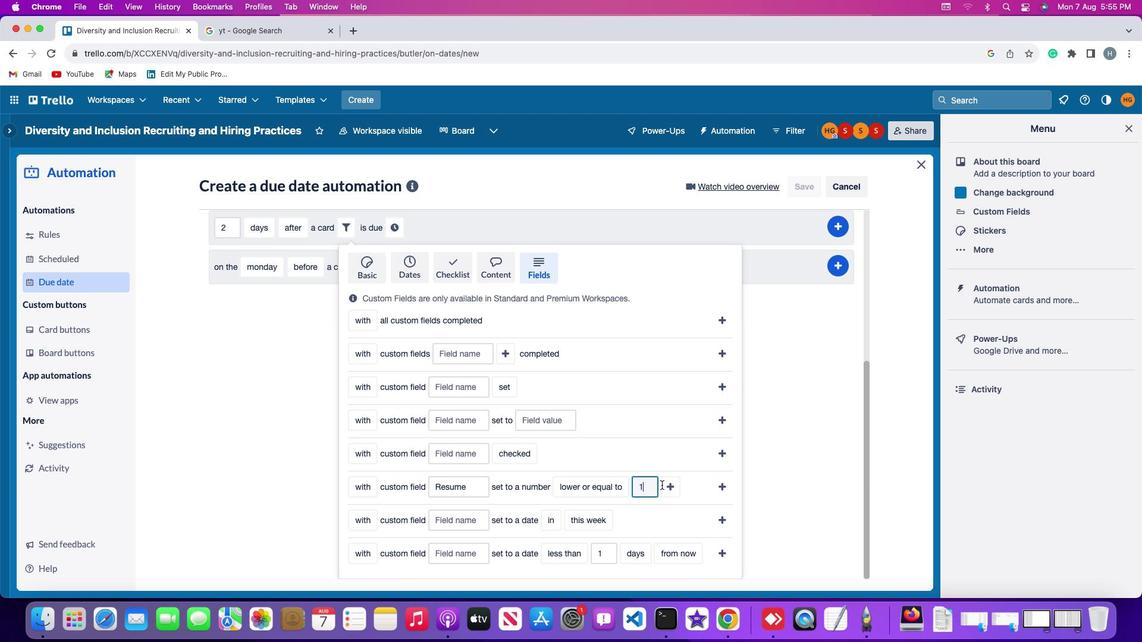 
Action: Mouse moved to (674, 483)
Screenshot: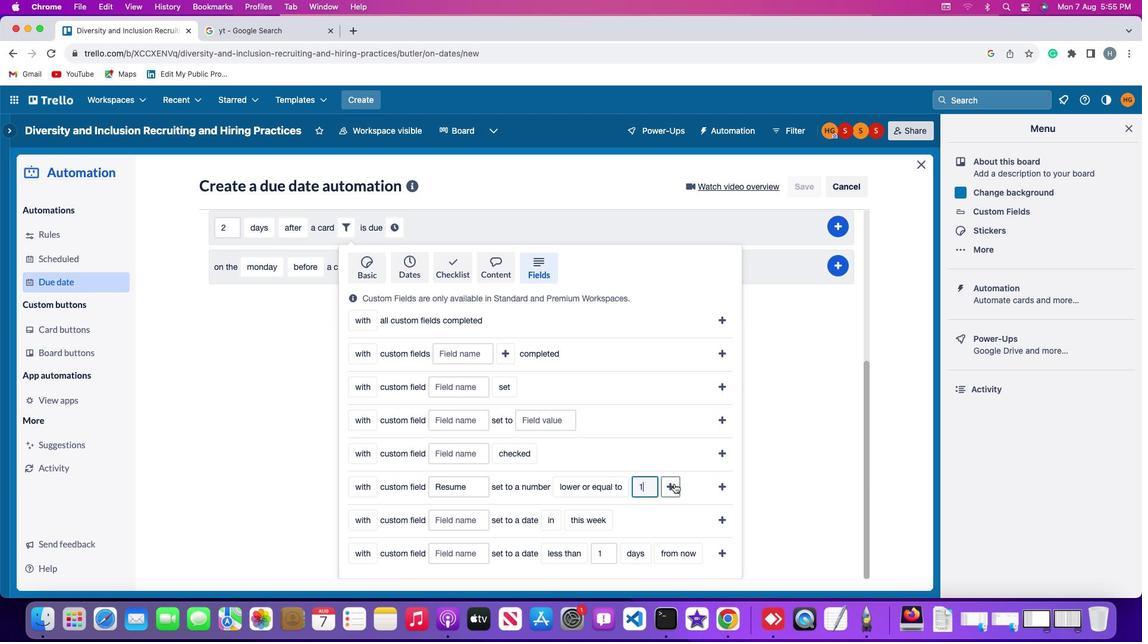 
Action: Mouse pressed left at (674, 483)
Screenshot: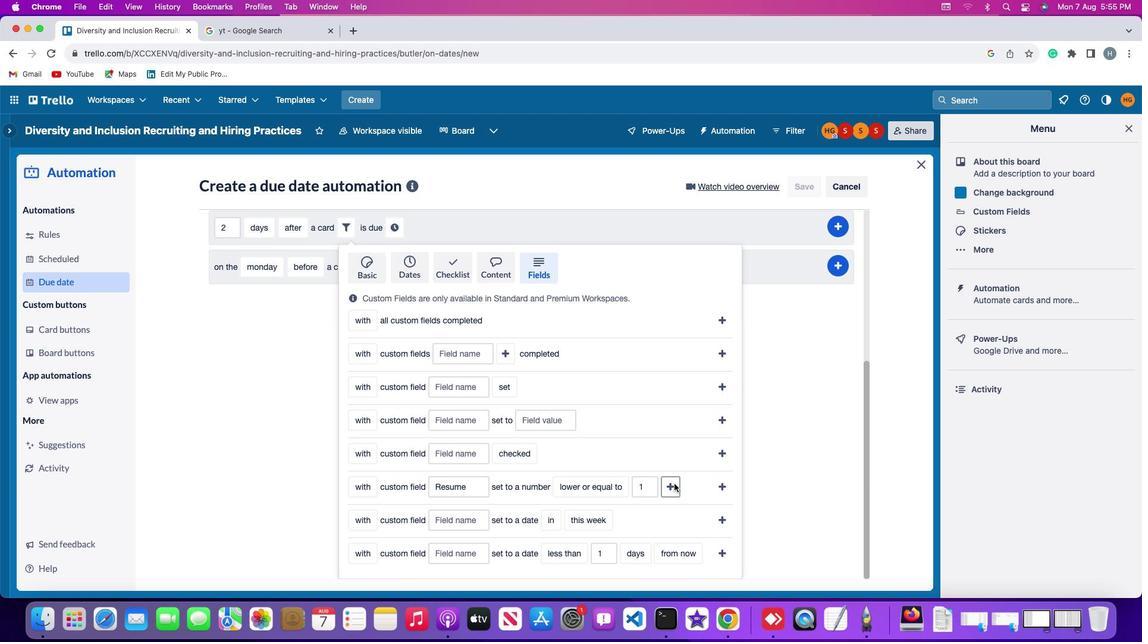 
Action: Mouse moved to (713, 486)
Screenshot: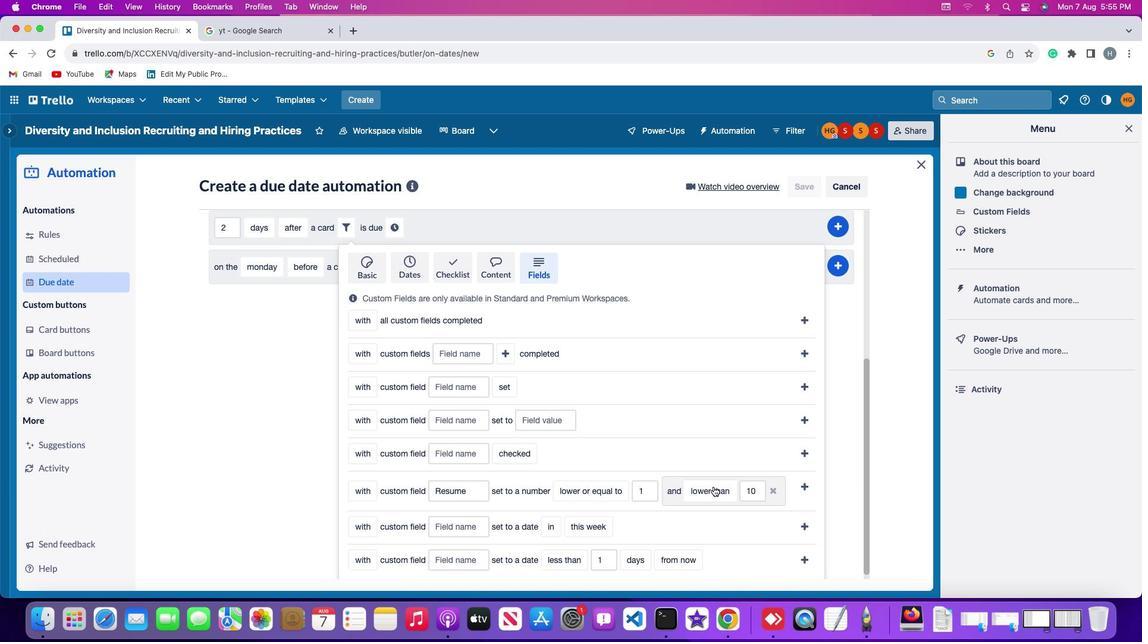 
Action: Mouse pressed left at (713, 486)
Screenshot: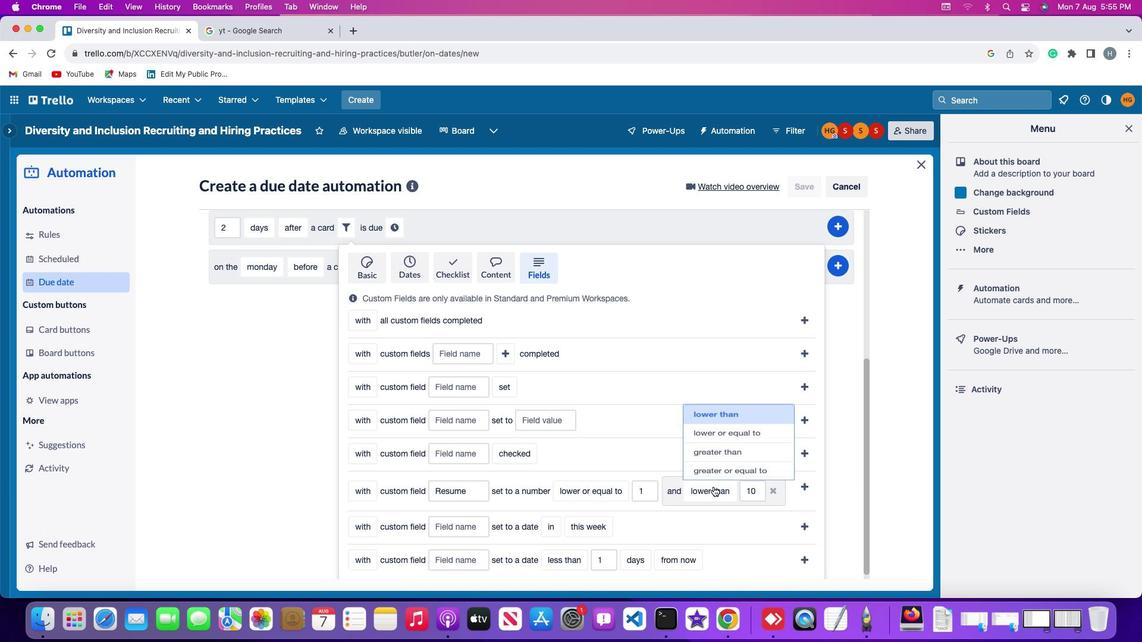 
Action: Mouse moved to (739, 424)
Screenshot: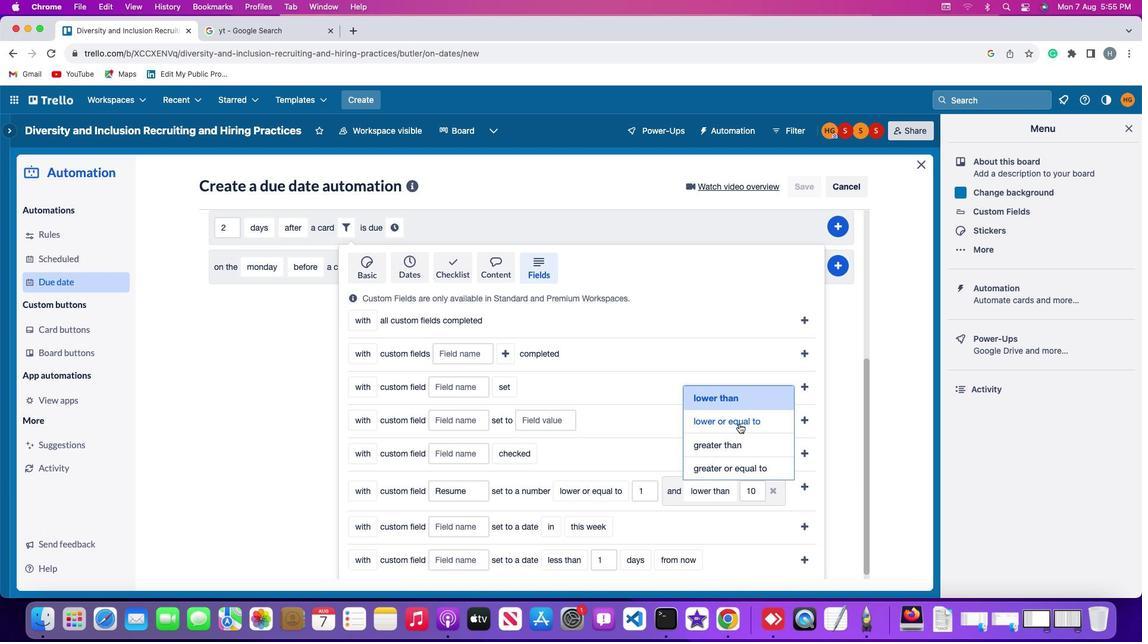 
Action: Mouse pressed left at (739, 424)
Screenshot: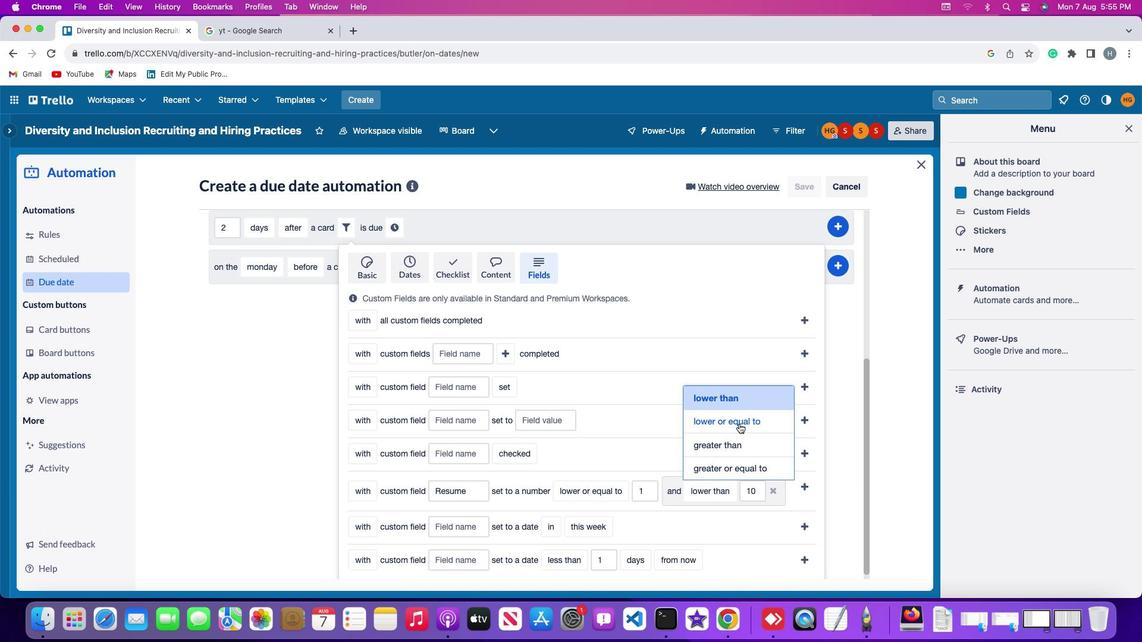 
Action: Mouse moved to (782, 492)
Screenshot: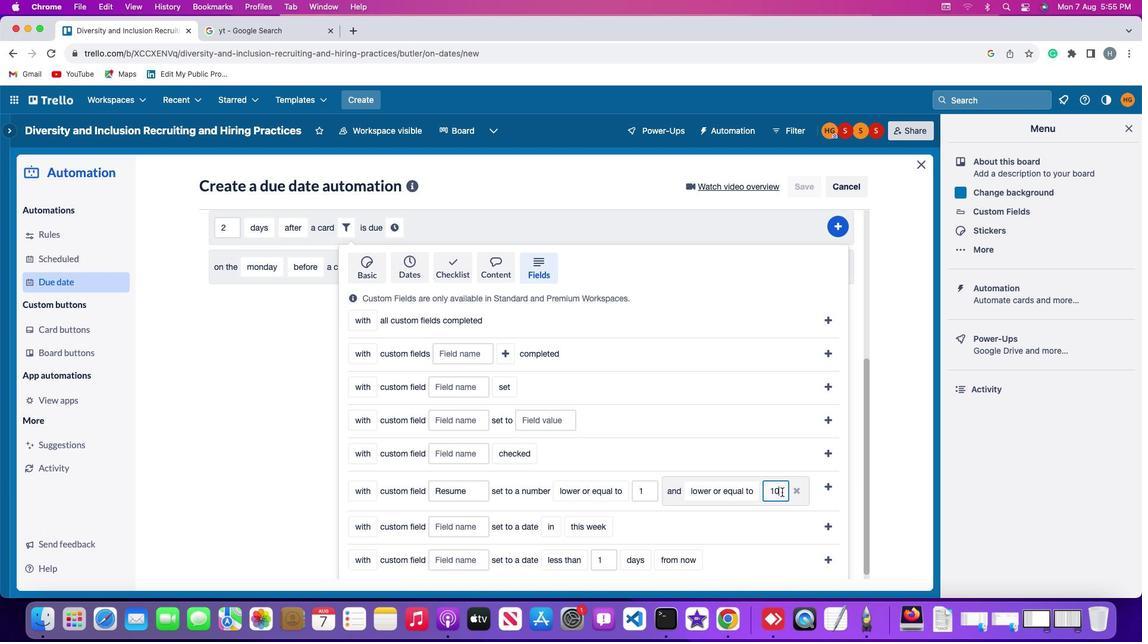 
Action: Mouse pressed left at (782, 492)
Screenshot: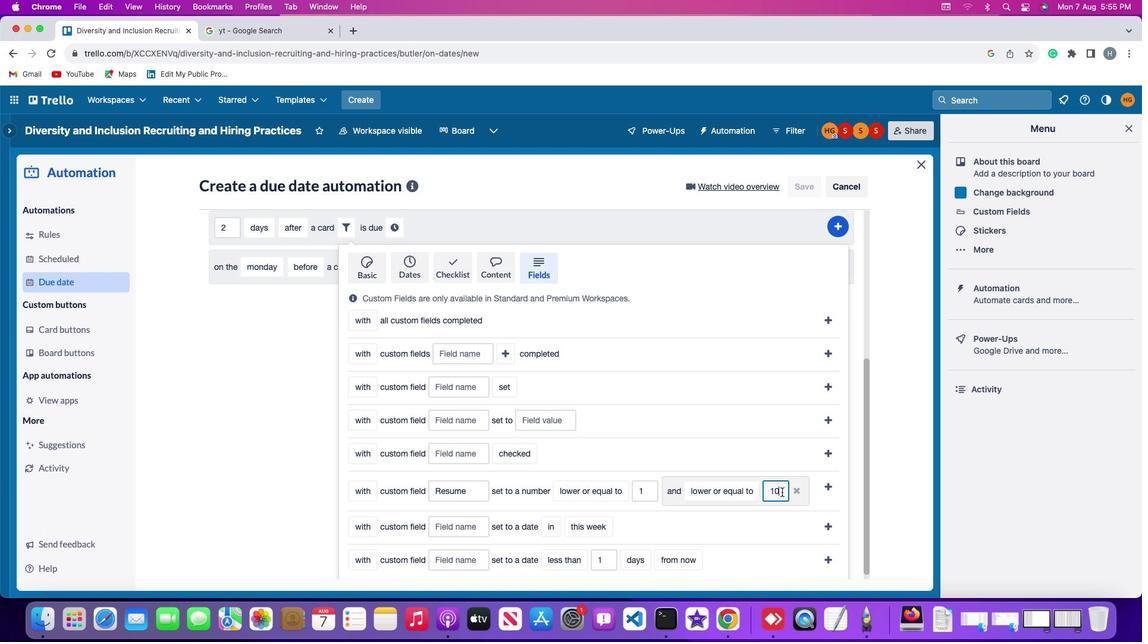 
Action: Mouse moved to (782, 492)
Screenshot: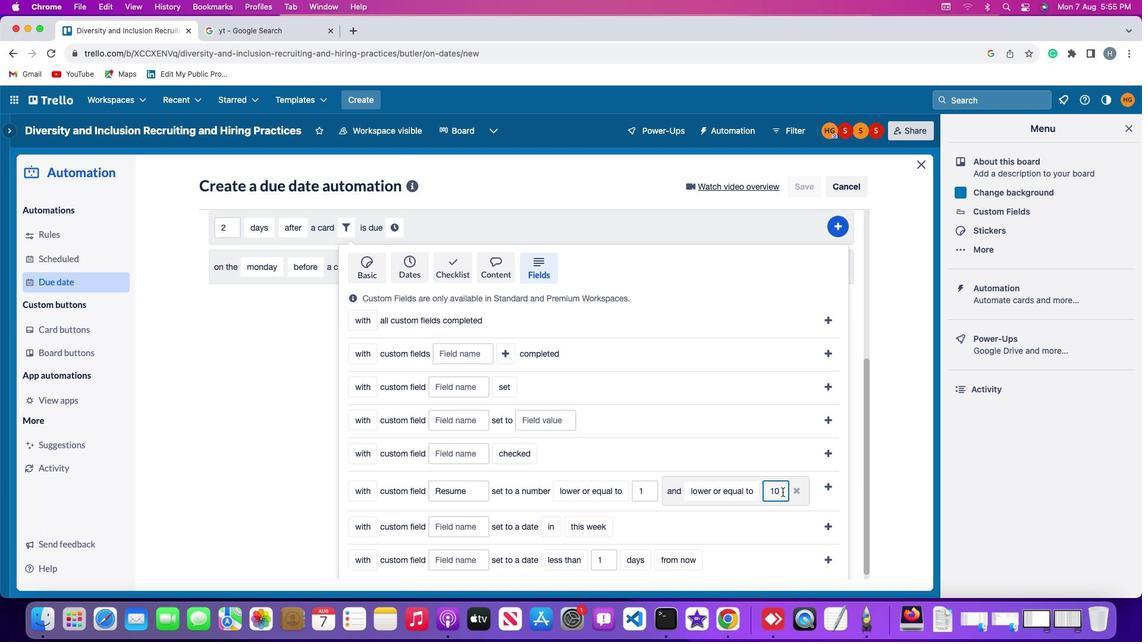 
Action: Key pressed Key.backspaceKey.backspace'1''0'
Screenshot: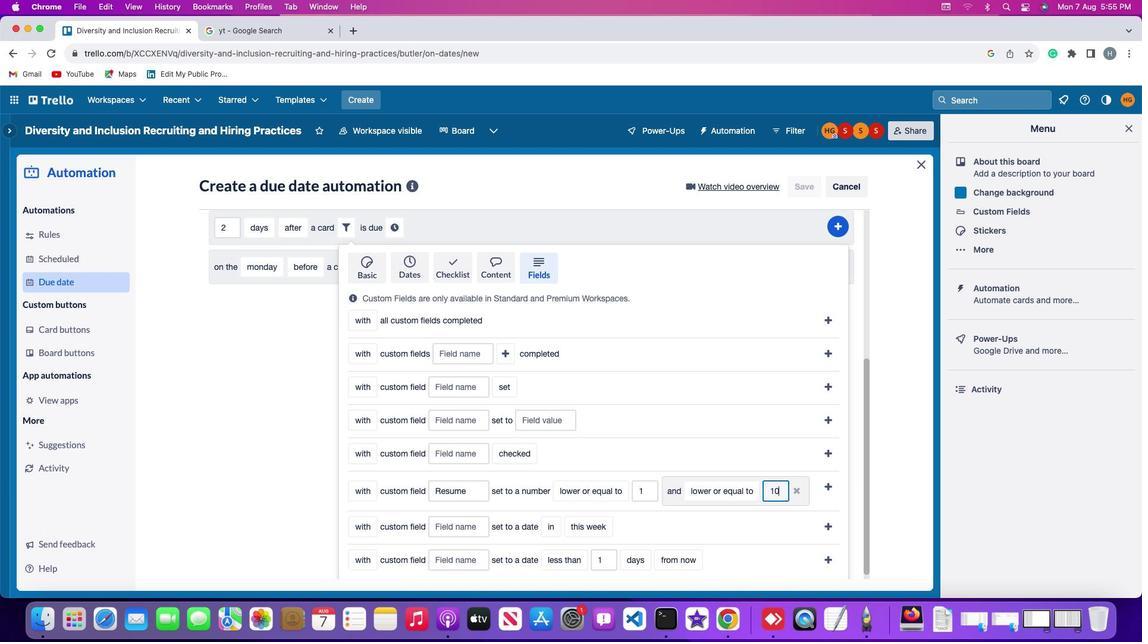 
Action: Mouse moved to (827, 488)
Screenshot: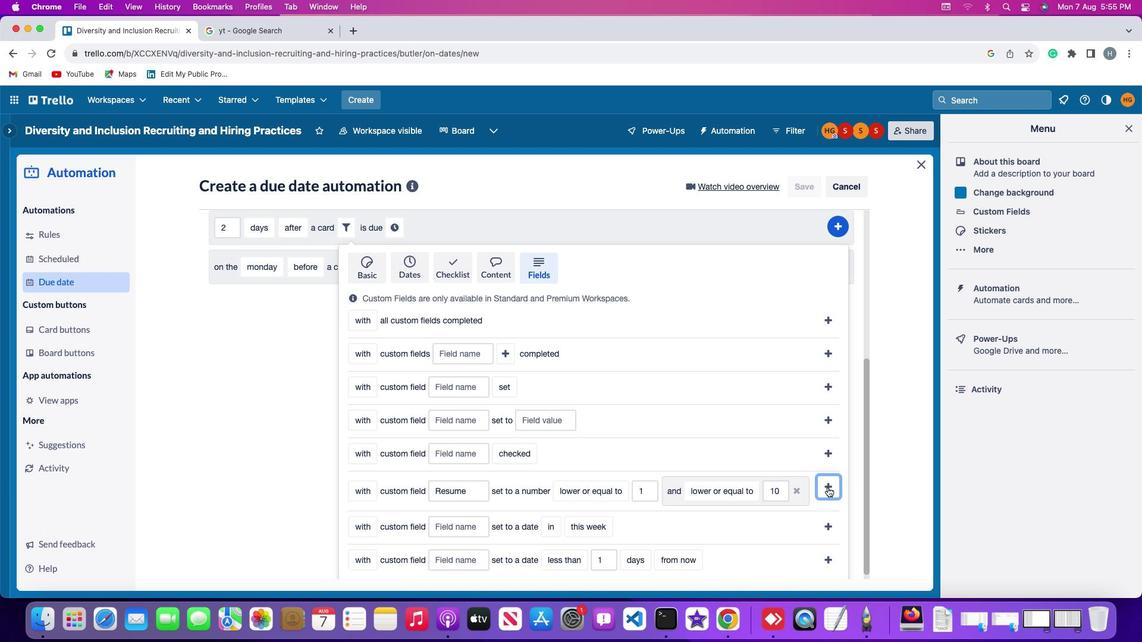 
Action: Mouse pressed left at (827, 488)
Screenshot: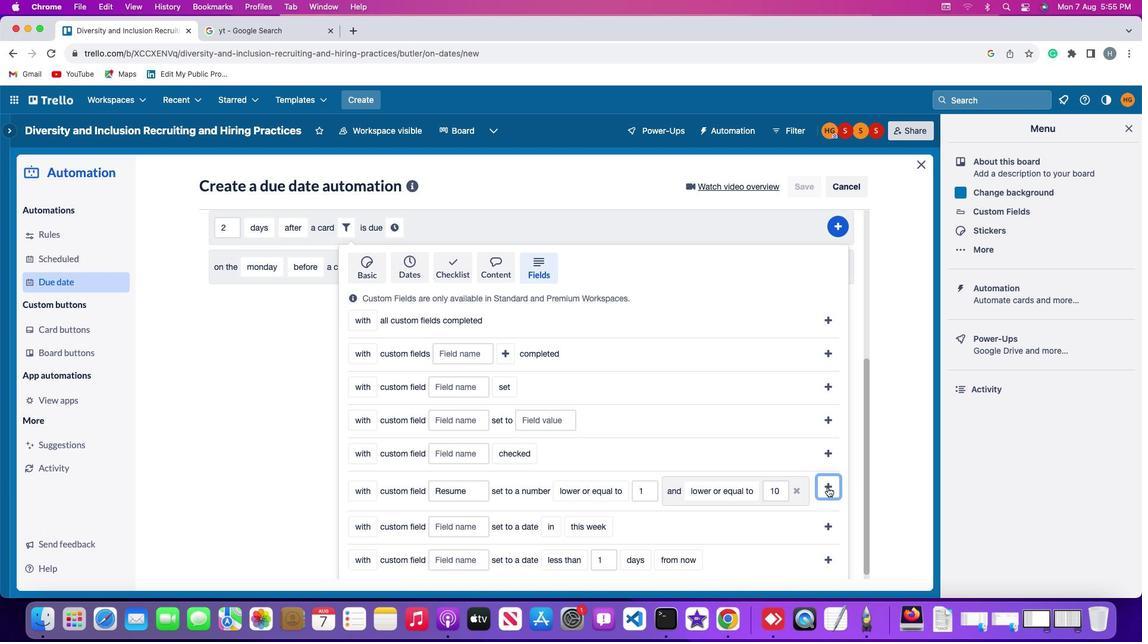 
Action: Mouse moved to (752, 478)
Screenshot: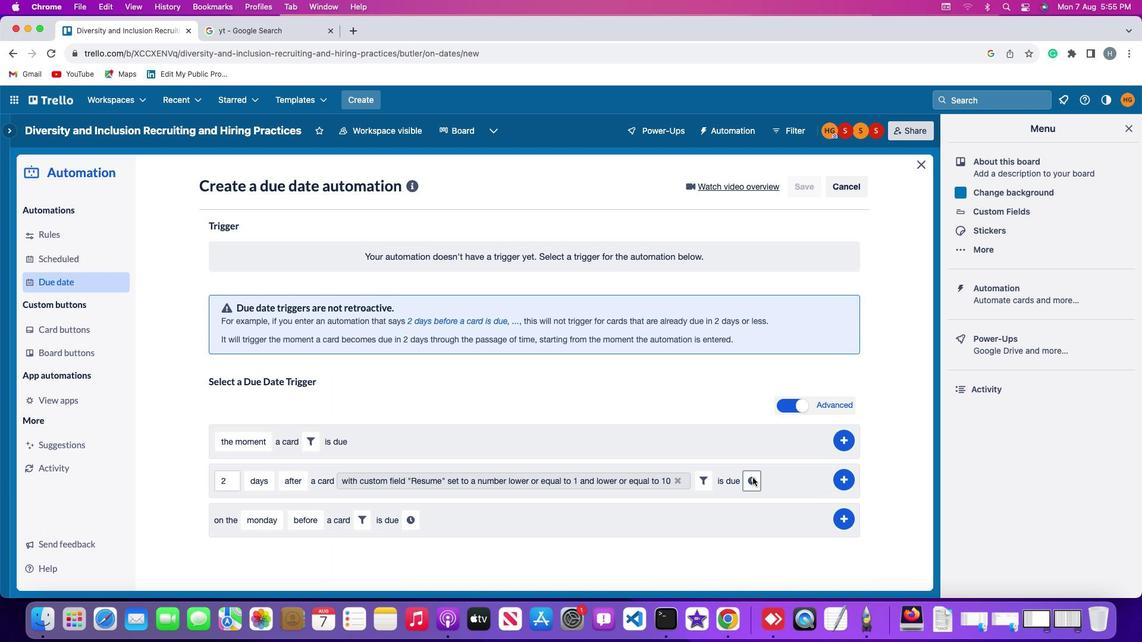 
Action: Mouse pressed left at (752, 478)
Screenshot: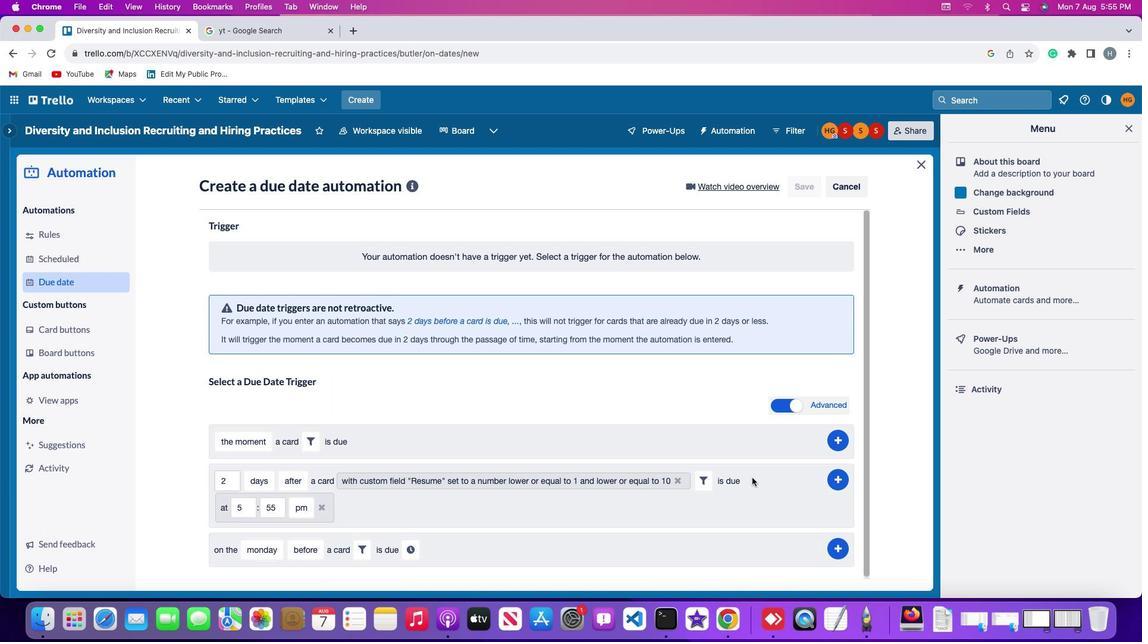 
Action: Mouse moved to (250, 508)
Screenshot: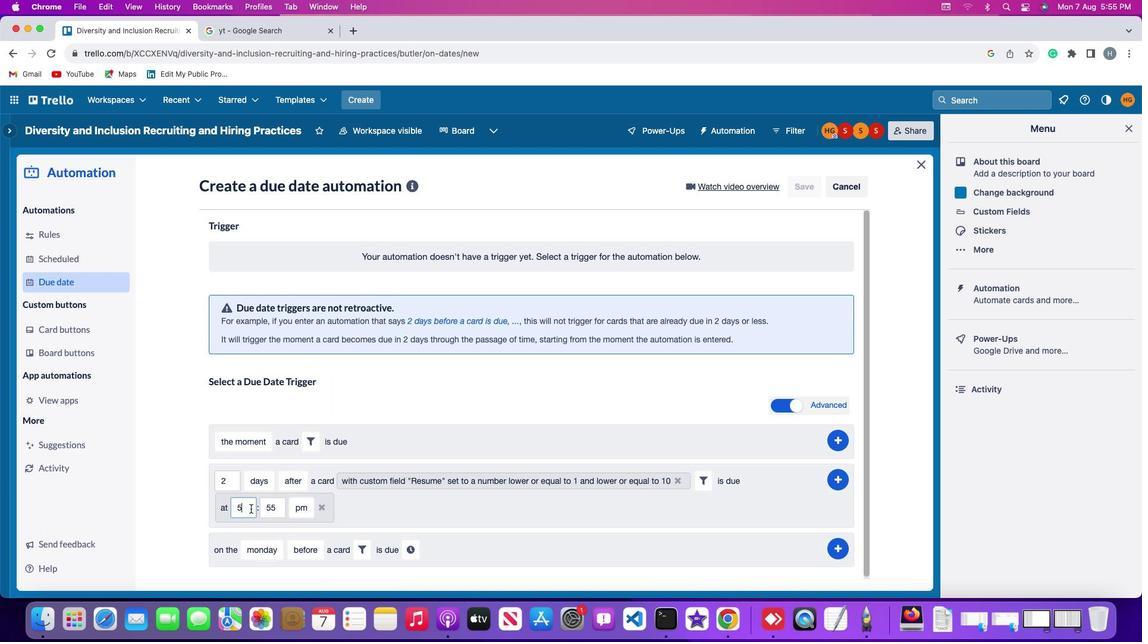 
Action: Mouse pressed left at (250, 508)
Screenshot: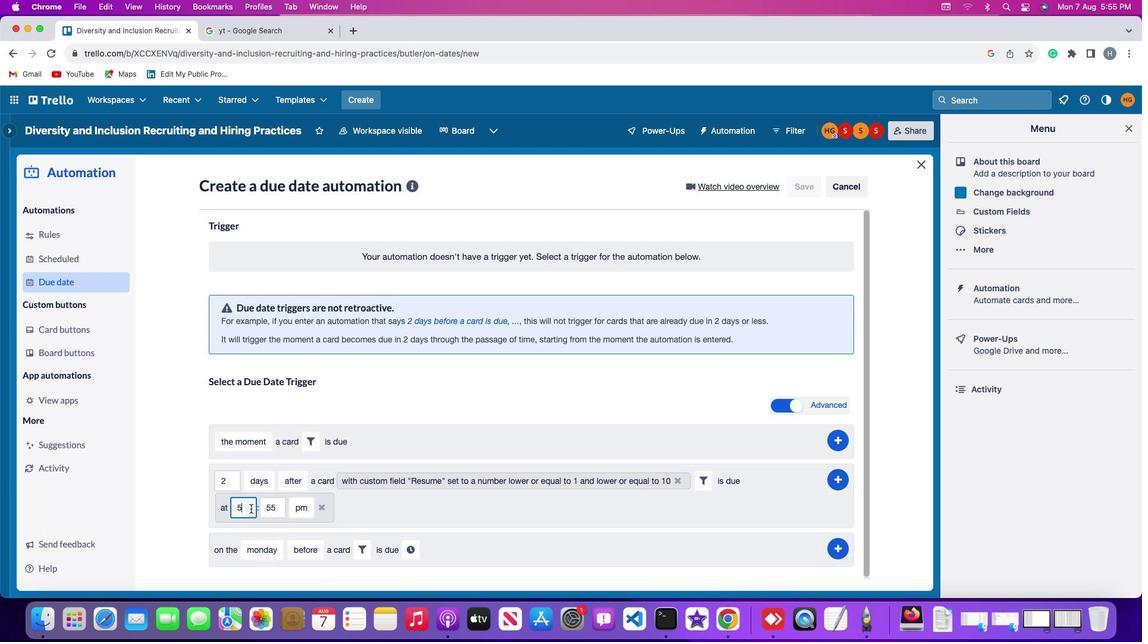 
Action: Key pressed Key.backspace'1''1'
Screenshot: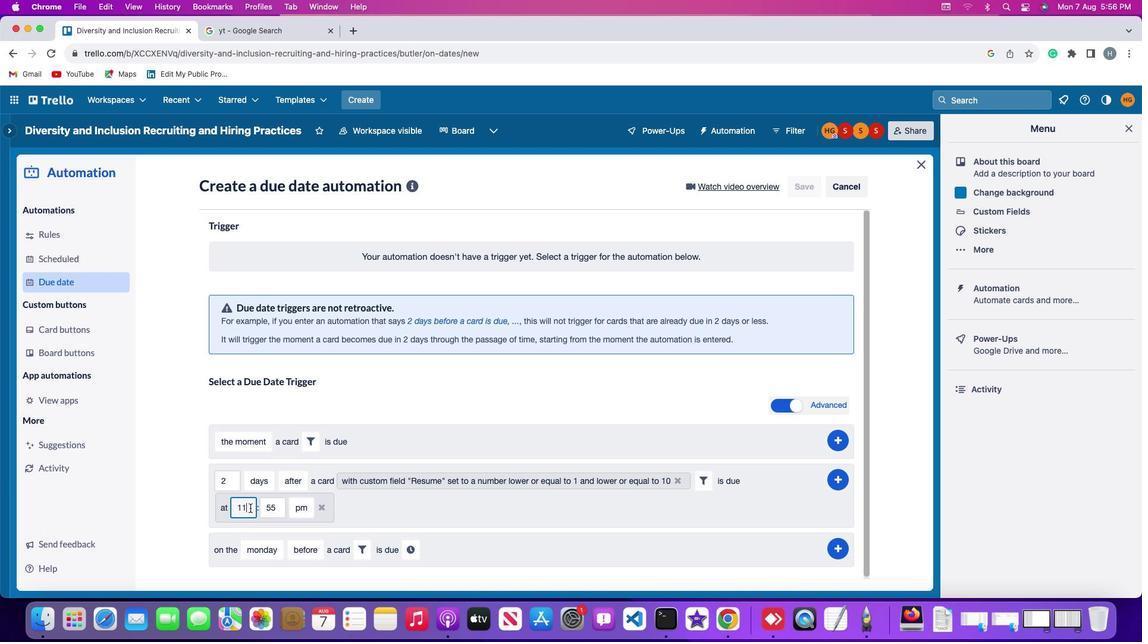 
Action: Mouse moved to (282, 505)
Screenshot: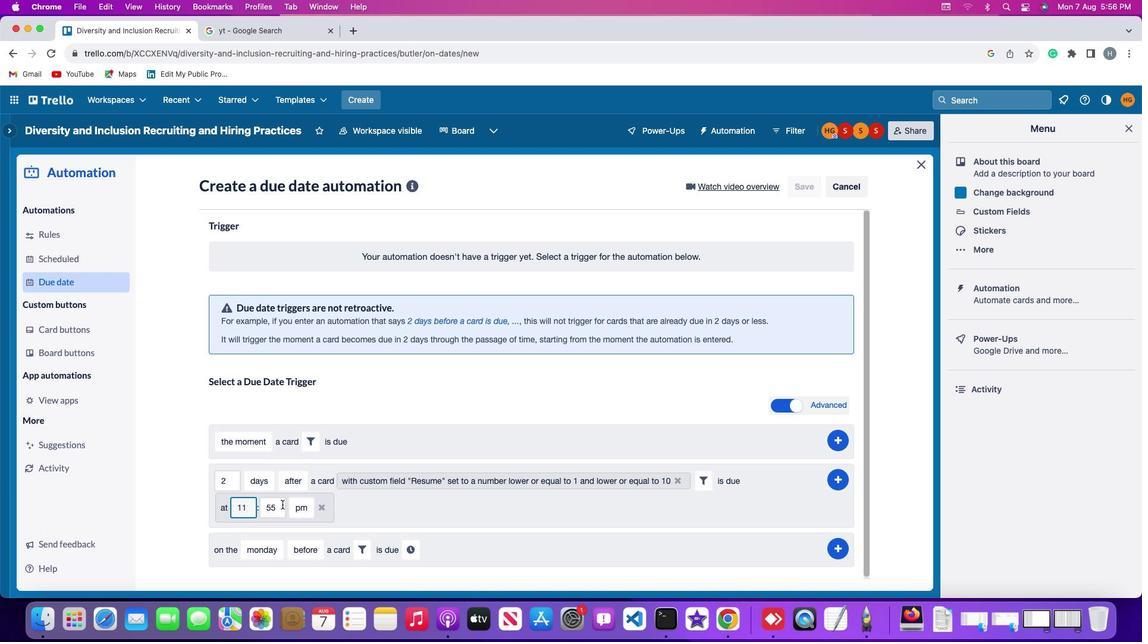 
Action: Mouse pressed left at (282, 505)
Screenshot: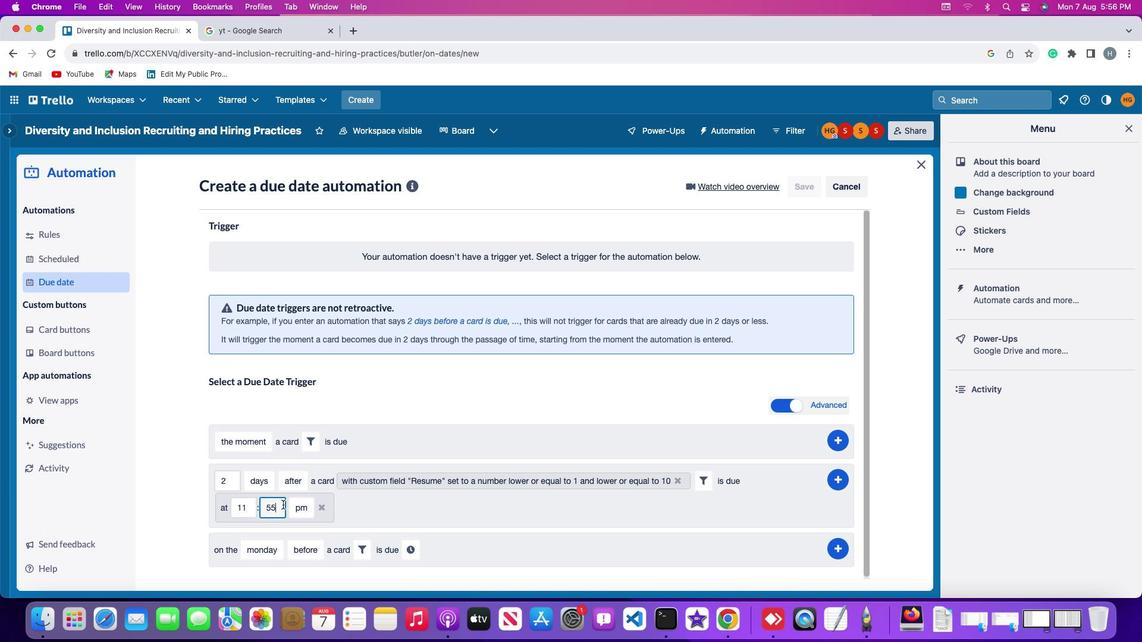 
Action: Mouse moved to (282, 504)
Screenshot: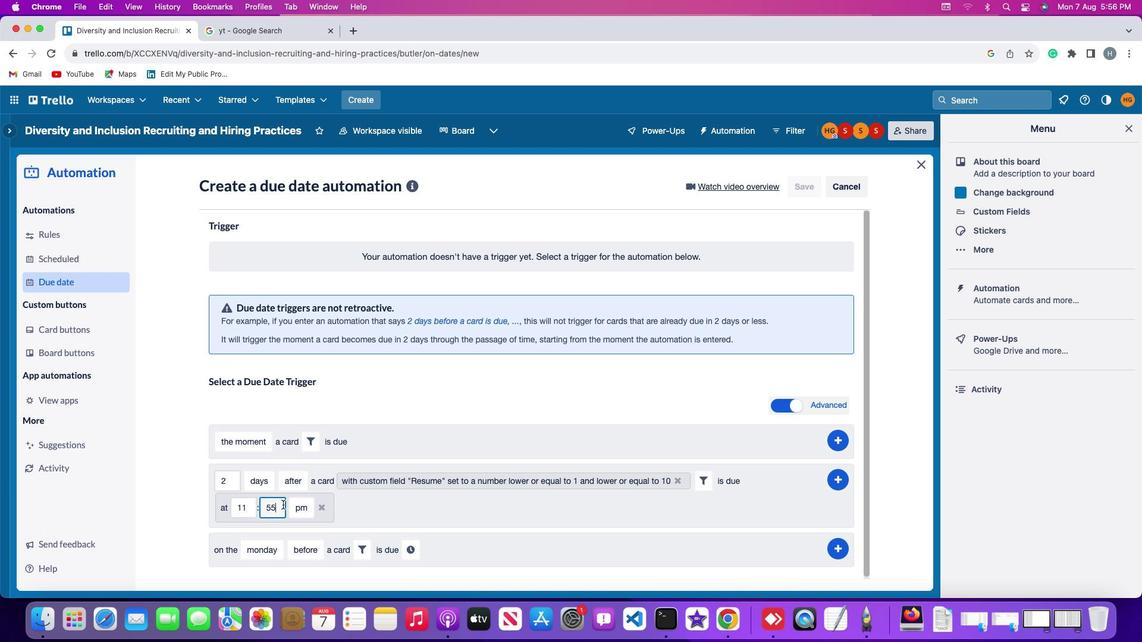 
Action: Key pressed Key.backspaceKey.backspace'0''0'
Screenshot: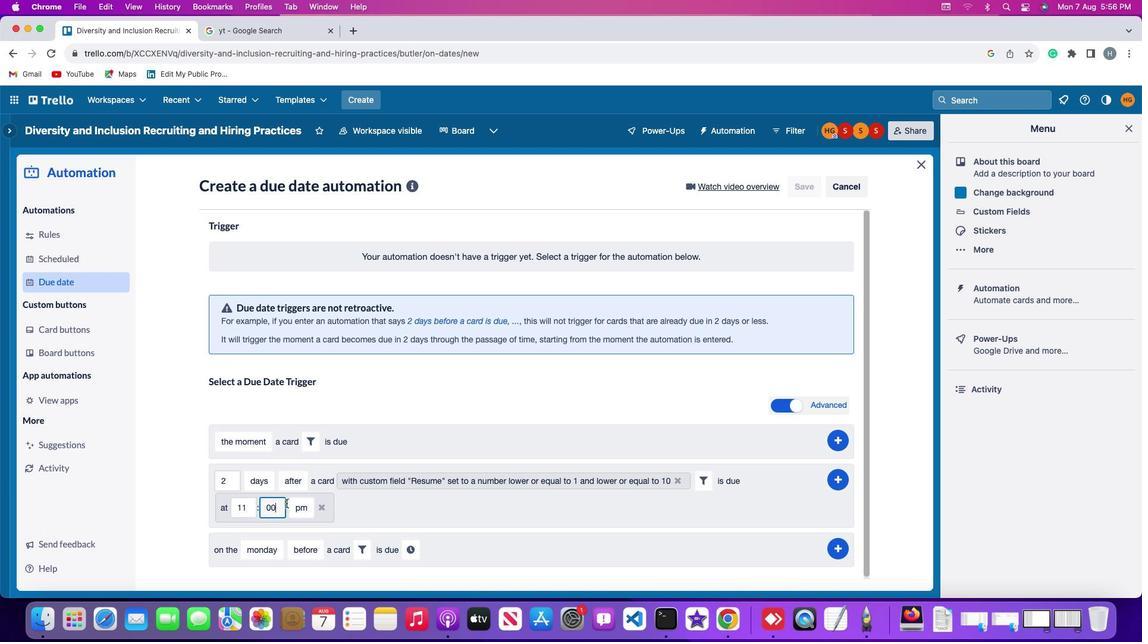 
Action: Mouse moved to (304, 503)
Screenshot: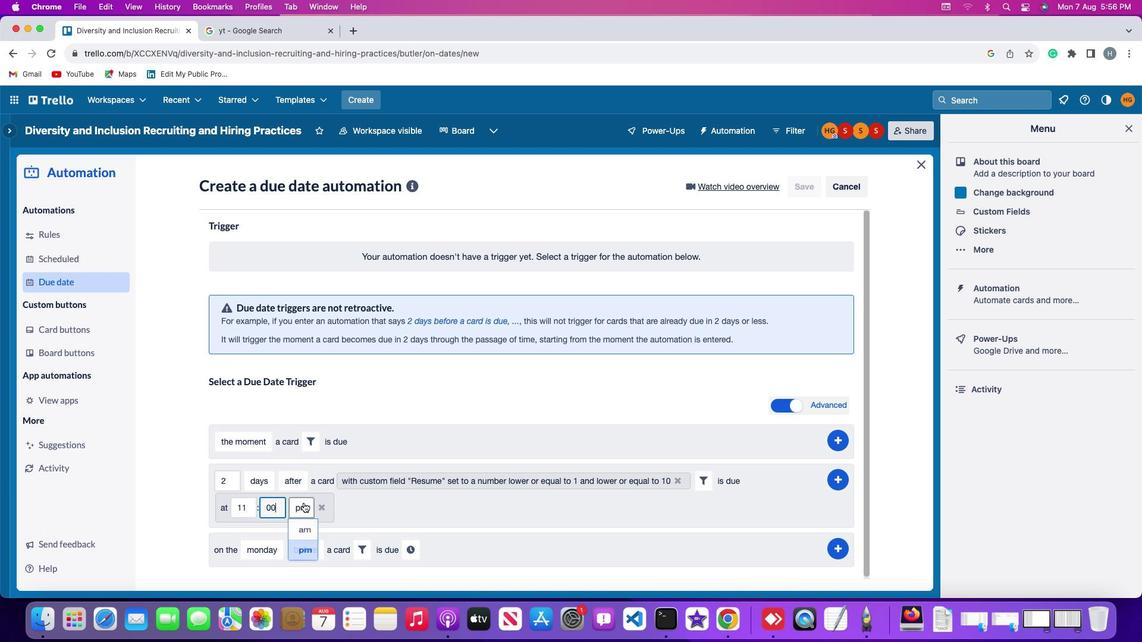 
Action: Mouse pressed left at (304, 503)
Screenshot: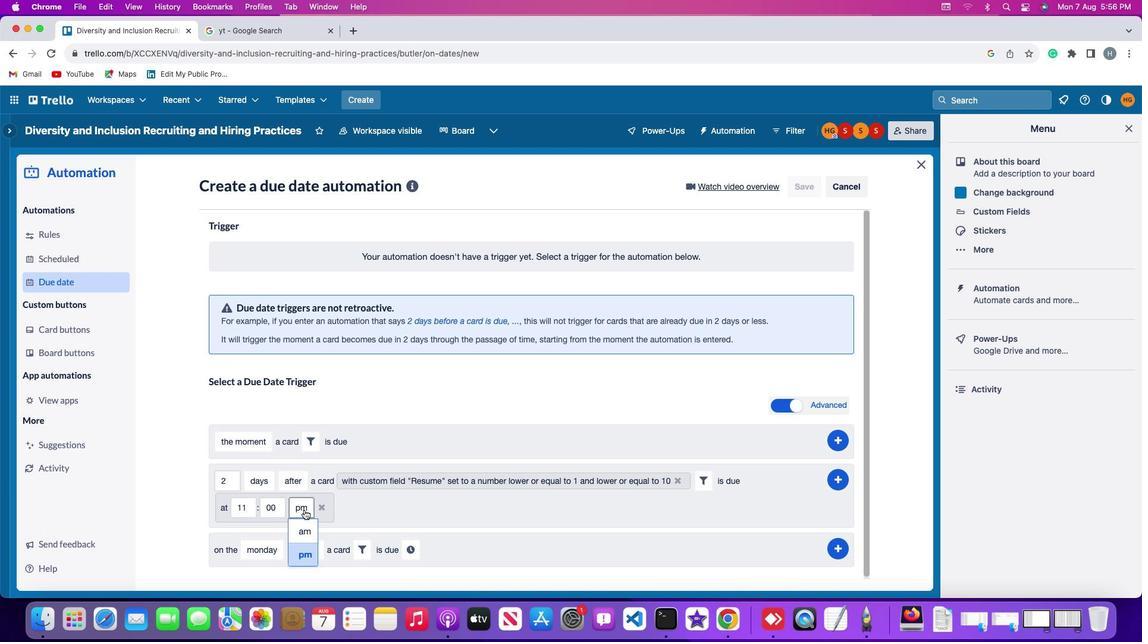 
Action: Mouse moved to (304, 526)
Screenshot: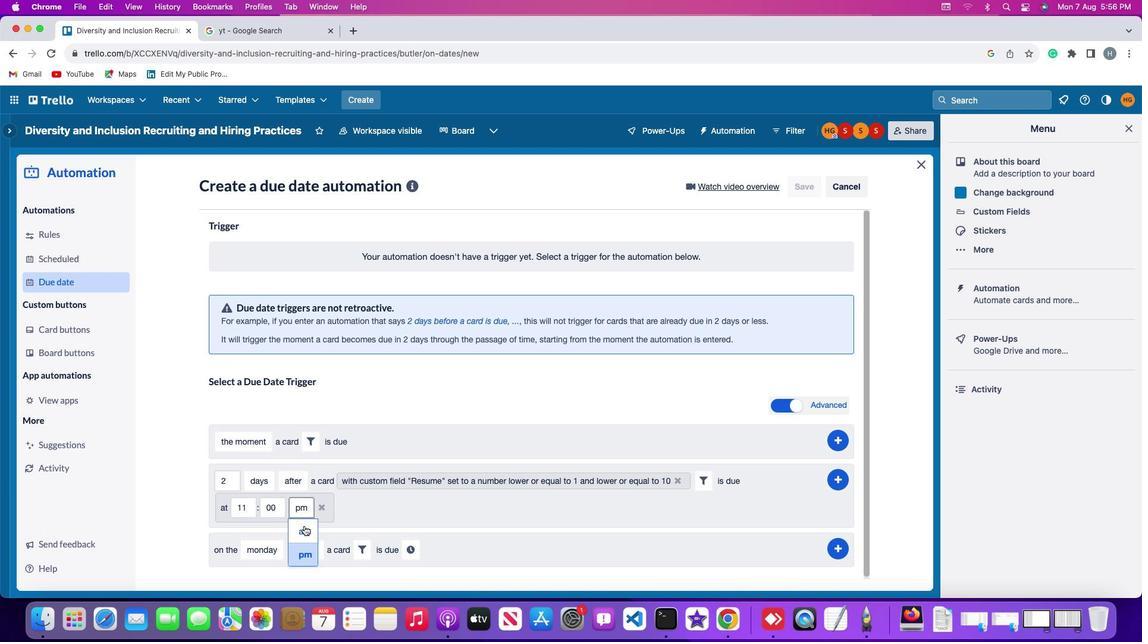 
Action: Mouse pressed left at (304, 526)
Screenshot: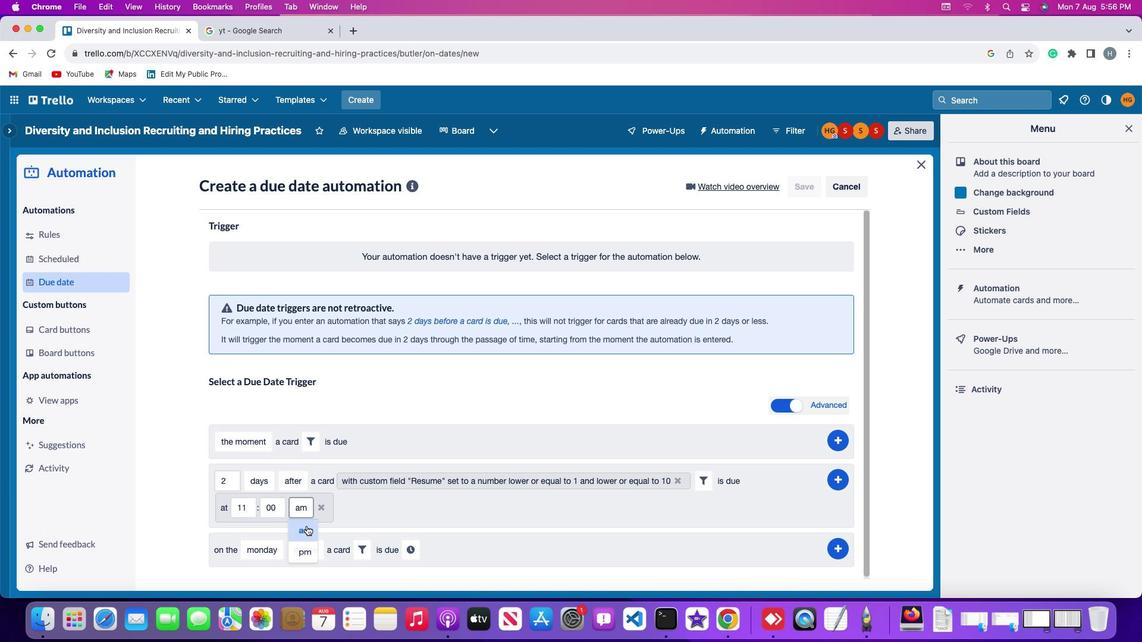 
Action: Mouse moved to (839, 479)
Screenshot: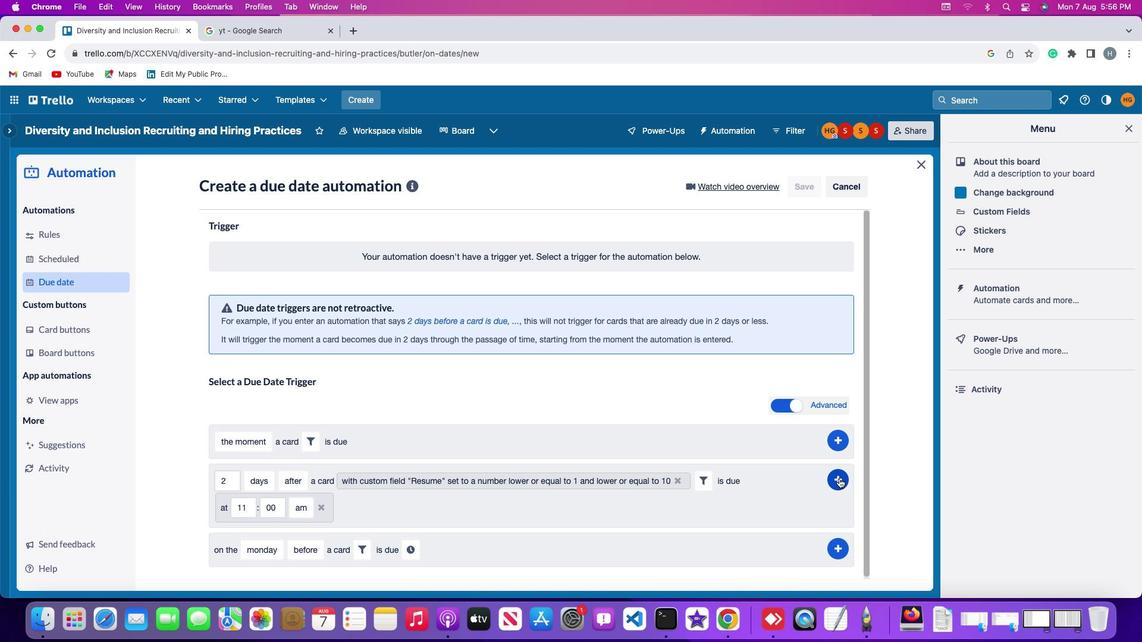 
Action: Mouse pressed left at (839, 479)
Screenshot: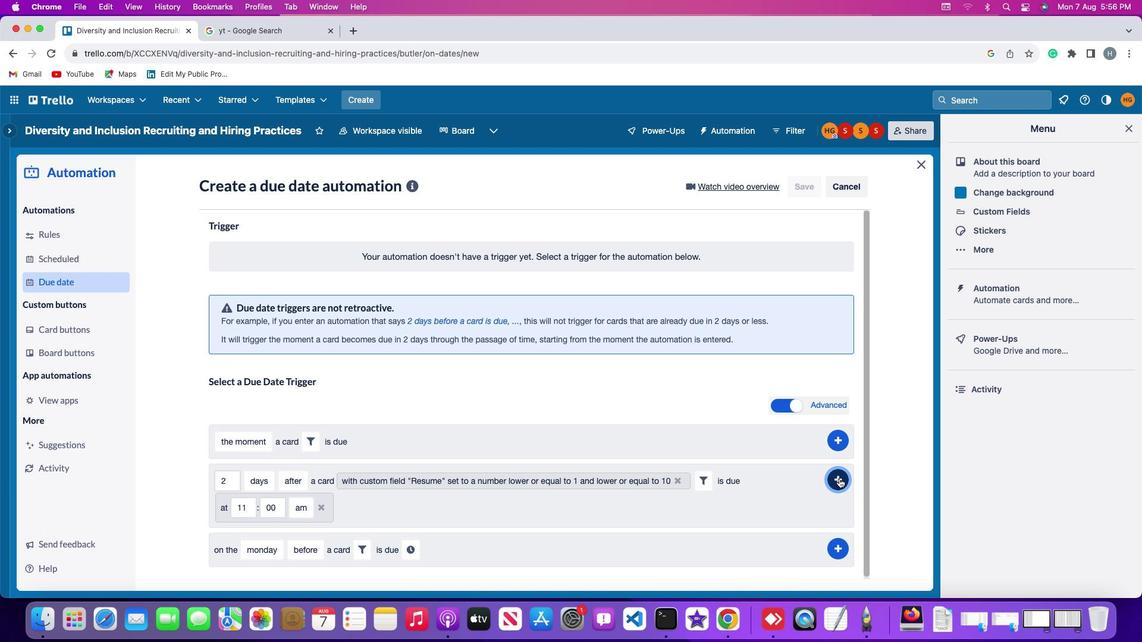 
Action: Mouse moved to (891, 382)
Screenshot: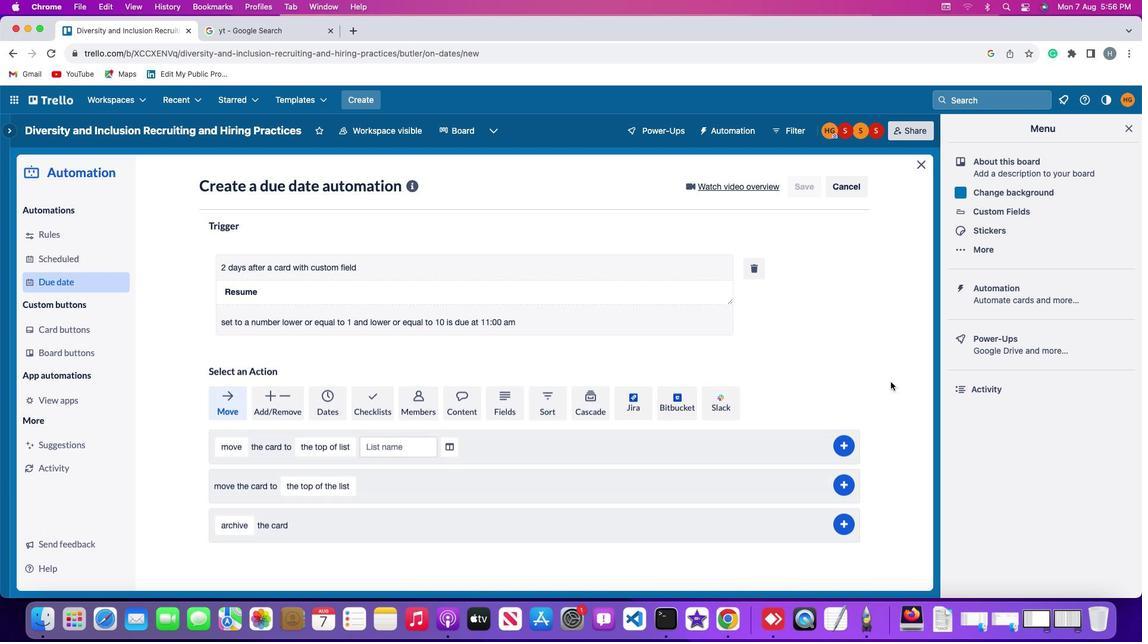 
